 Task: Find connections with filter location Jaén with filter topic #leadershipwith filter profile language Potuguese with filter current company VMware with filter school Andhra Loyola Institute of Engineering & Technology, Polytechnic Post Office, Loyola Campus,Vijayawada, PIN-520008. (CC-HP) with filter industry Professional Organizations with filter service category Mortgage Lending with filter keywords title Geological Engineer
Action: Mouse moved to (496, 63)
Screenshot: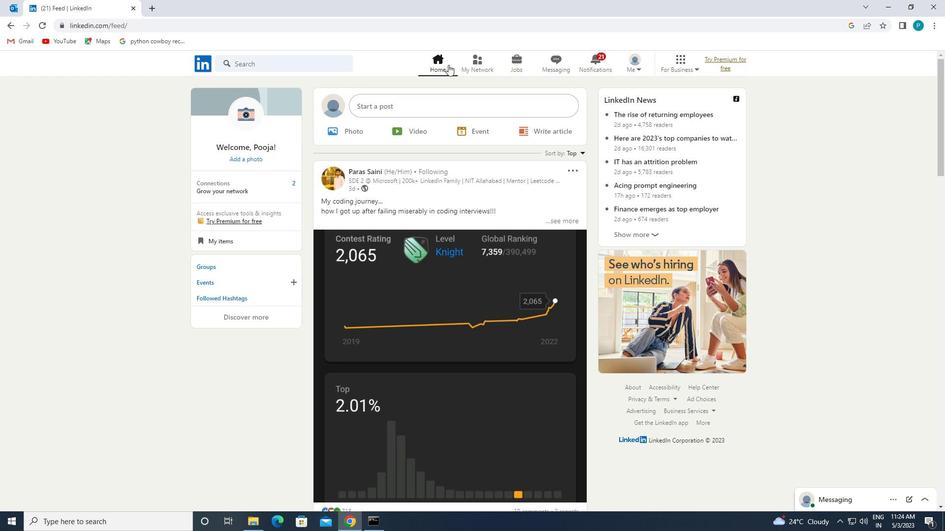 
Action: Mouse pressed left at (496, 63)
Screenshot: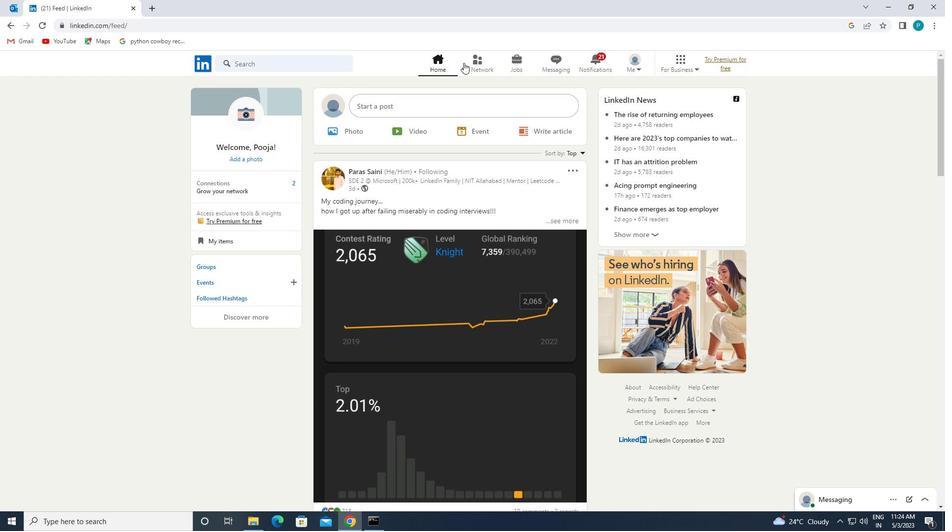 
Action: Mouse moved to (479, 58)
Screenshot: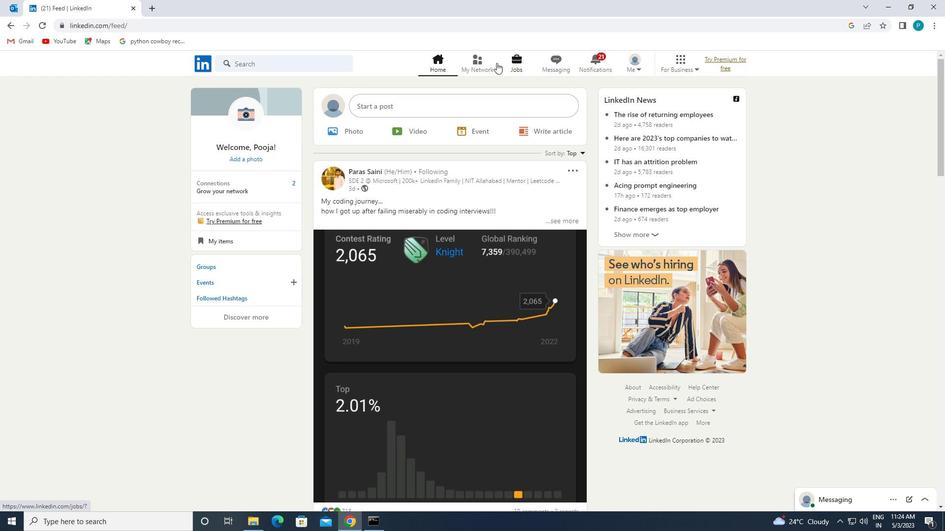 
Action: Mouse pressed left at (479, 58)
Screenshot: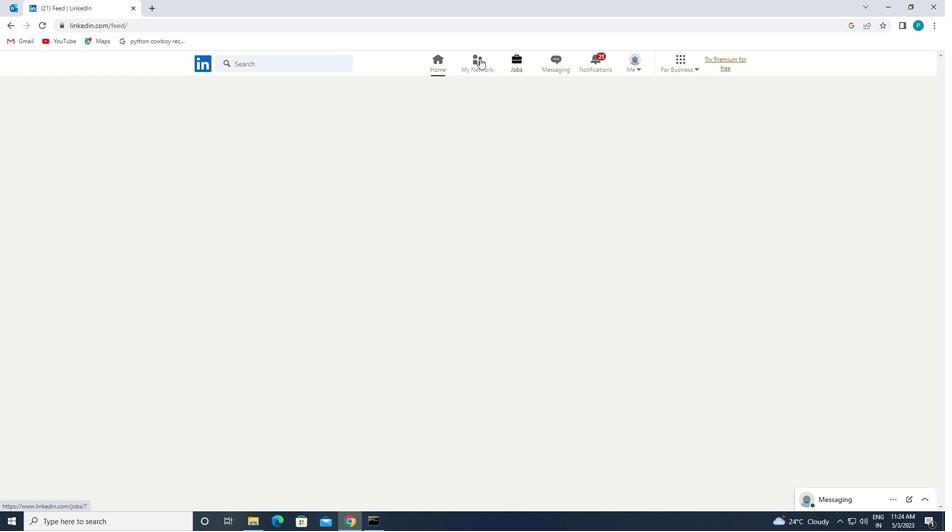 
Action: Mouse moved to (303, 124)
Screenshot: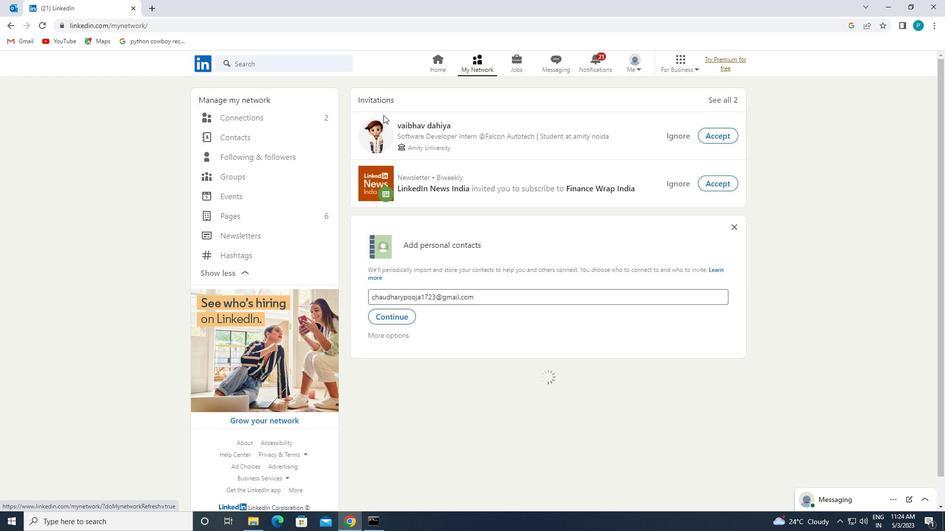 
Action: Mouse pressed left at (303, 124)
Screenshot: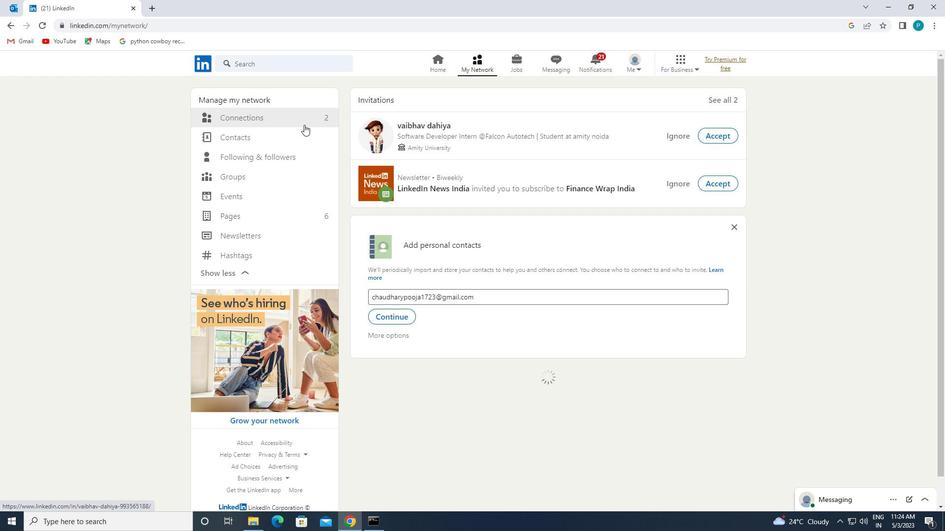 
Action: Mouse moved to (317, 119)
Screenshot: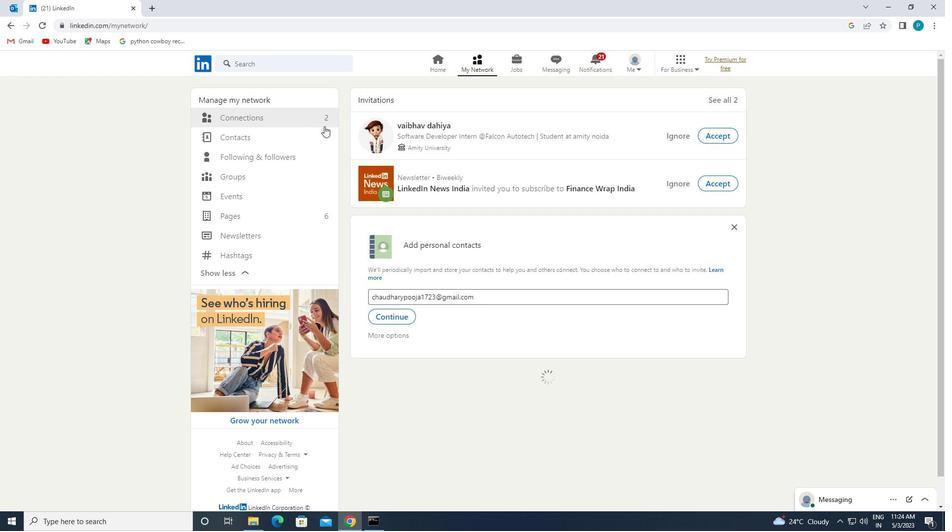 
Action: Mouse pressed left at (317, 119)
Screenshot: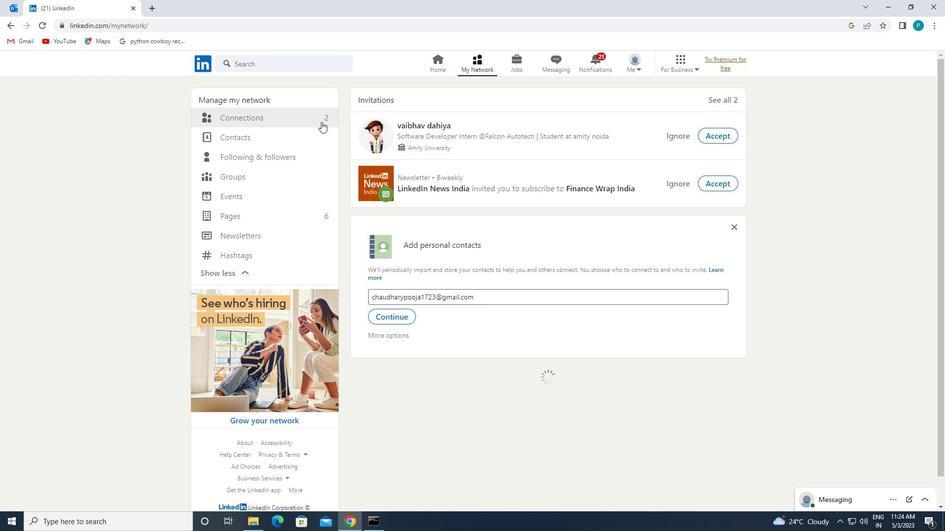 
Action: Mouse moved to (538, 121)
Screenshot: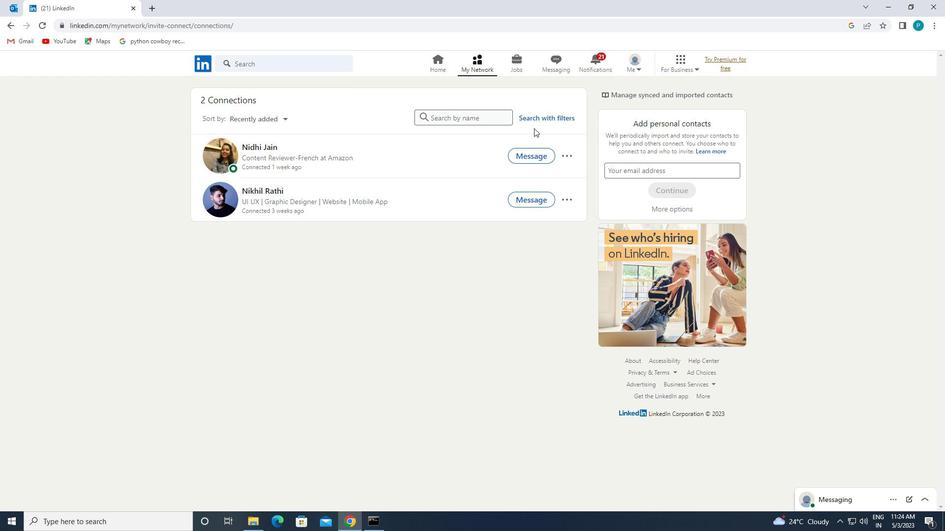 
Action: Mouse pressed left at (538, 121)
Screenshot: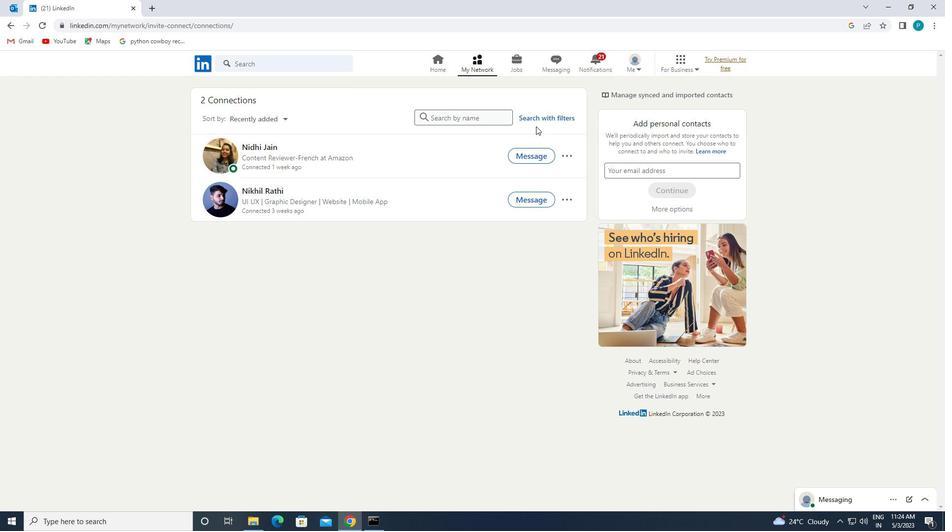 
Action: Mouse moved to (506, 89)
Screenshot: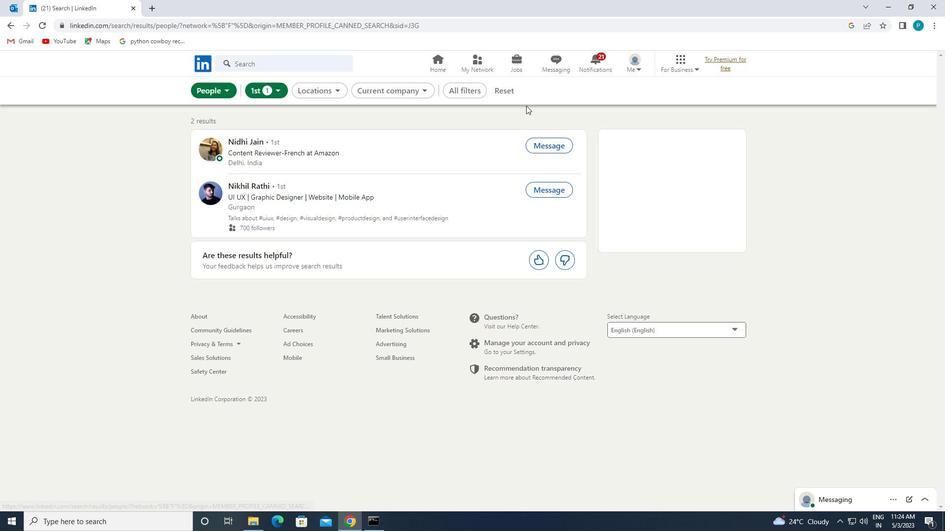 
Action: Mouse pressed left at (506, 89)
Screenshot: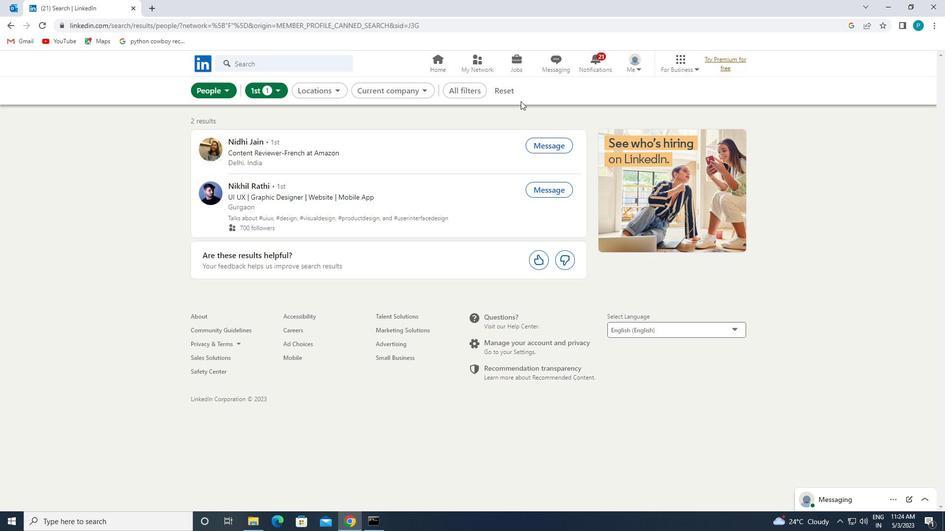 
Action: Mouse moved to (493, 87)
Screenshot: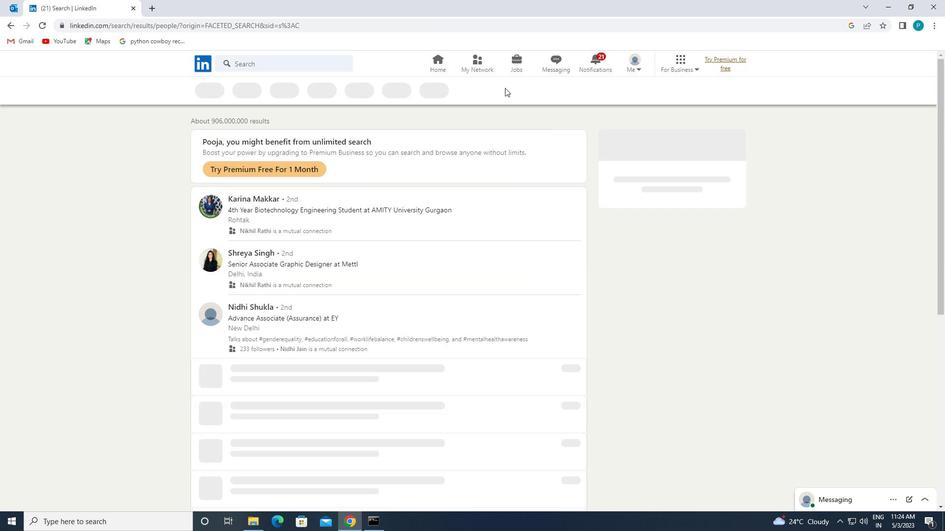 
Action: Mouse pressed left at (493, 87)
Screenshot: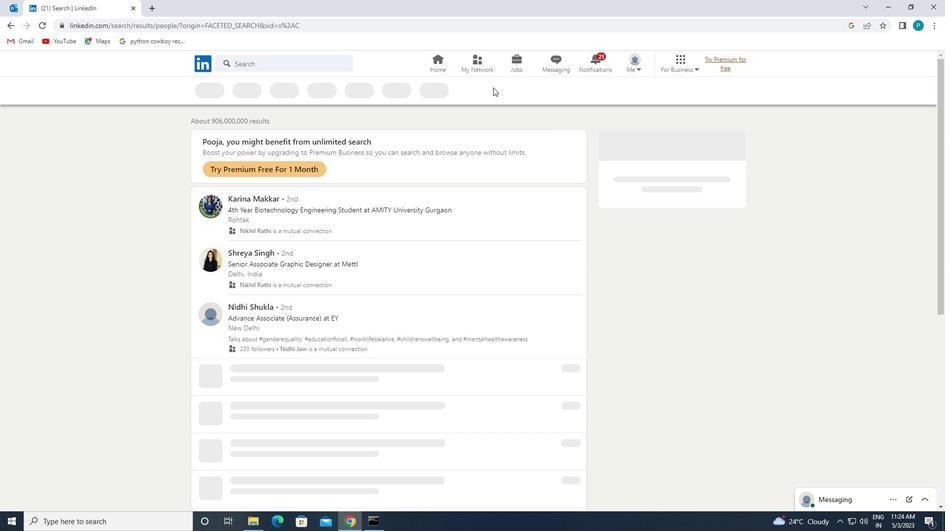 
Action: Mouse pressed left at (493, 87)
Screenshot: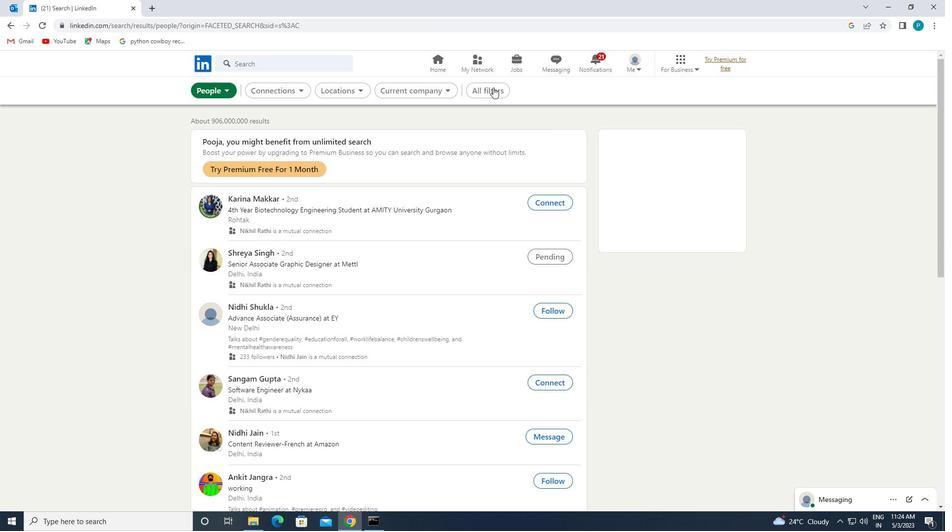 
Action: Mouse moved to (482, 86)
Screenshot: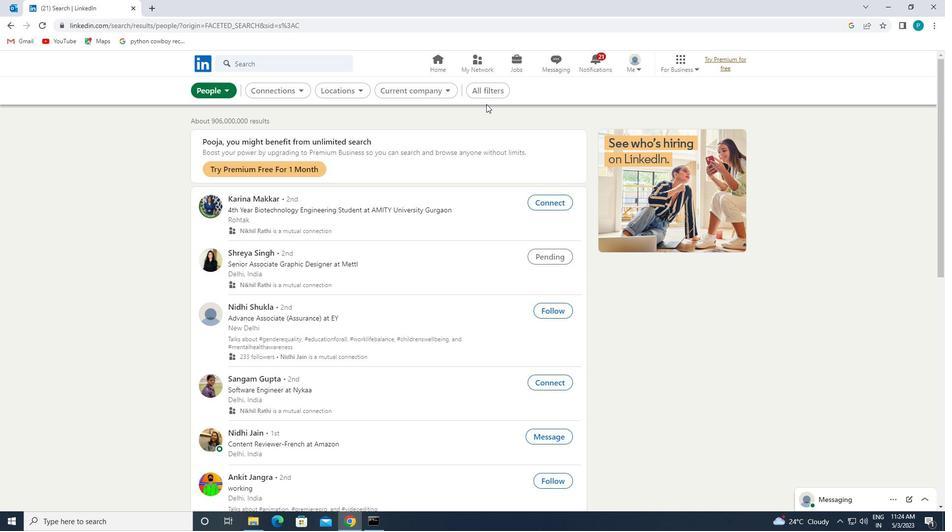 
Action: Mouse pressed left at (482, 86)
Screenshot: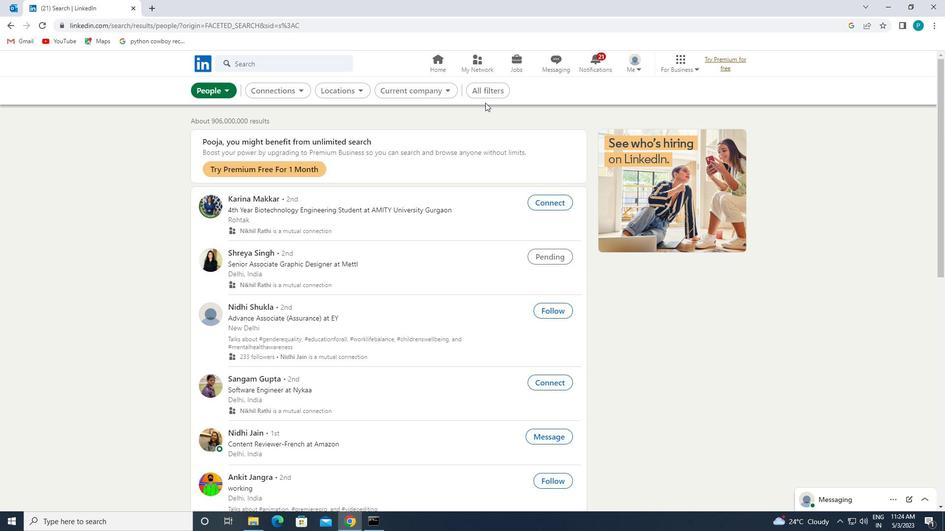 
Action: Mouse moved to (834, 293)
Screenshot: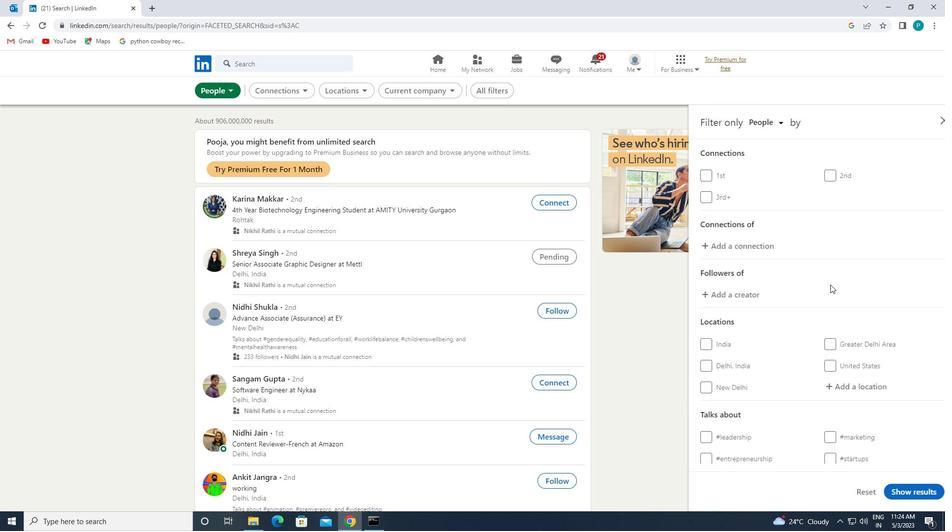 
Action: Mouse scrolled (834, 292) with delta (0, 0)
Screenshot: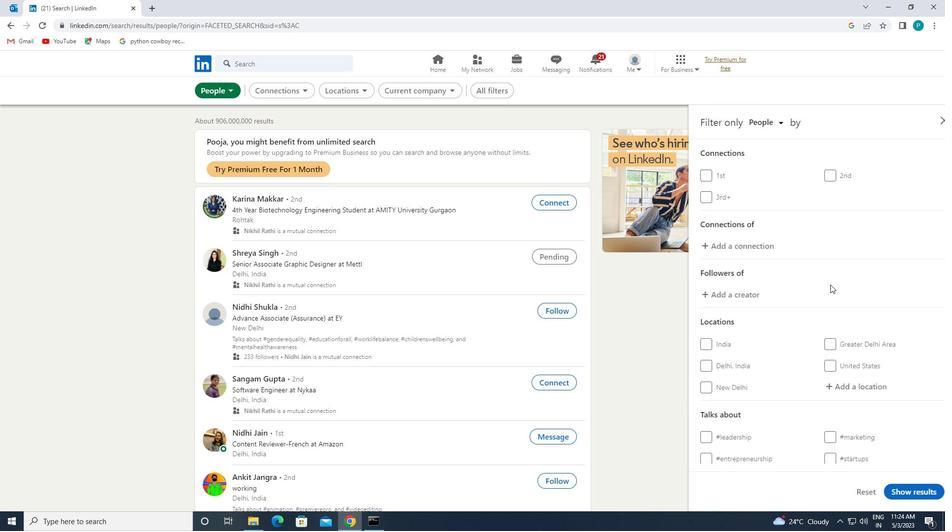 
Action: Mouse scrolled (834, 292) with delta (0, 0)
Screenshot: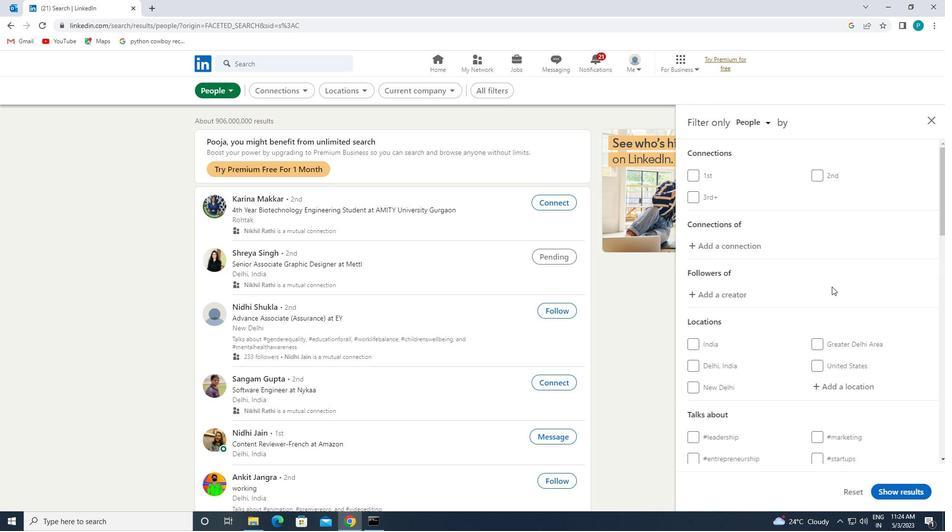 
Action: Mouse moved to (834, 293)
Screenshot: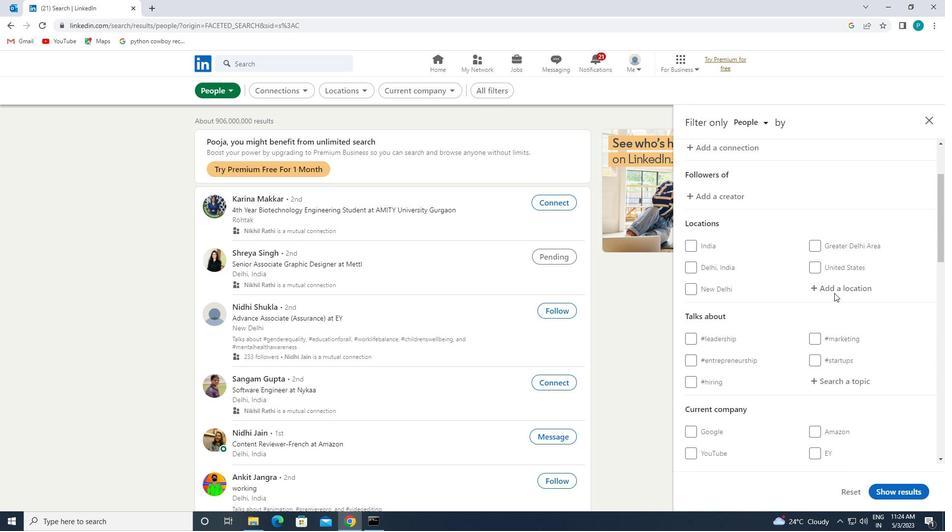 
Action: Mouse pressed left at (834, 293)
Screenshot: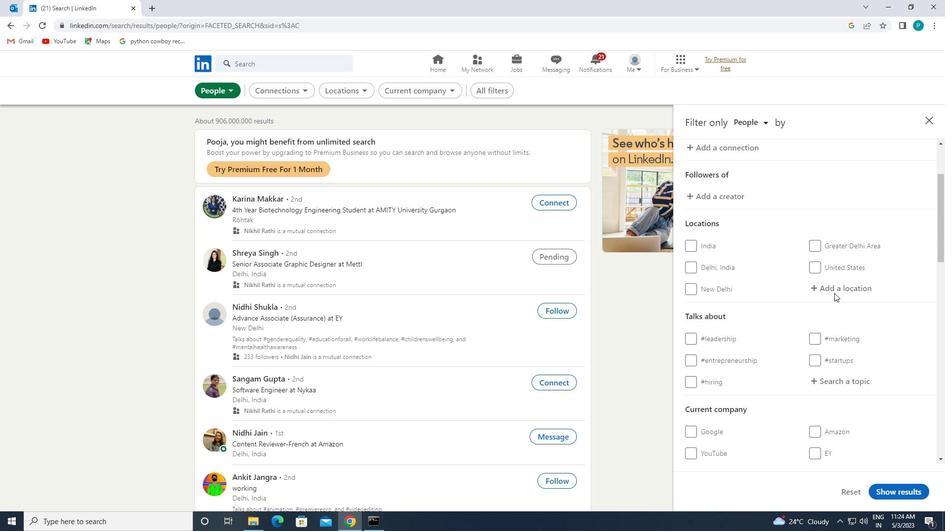 
Action: Key pressed <Key.caps_lock>j<Key.caps_lock>aen
Screenshot: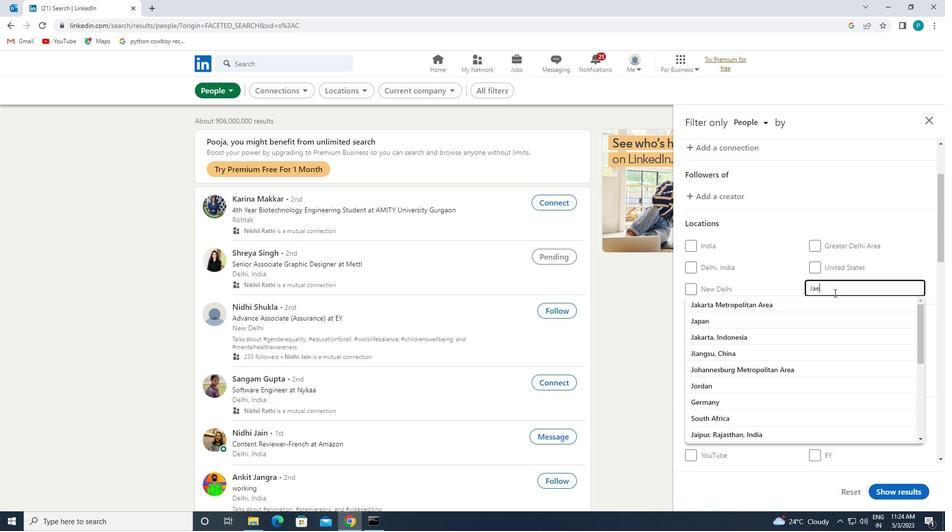 
Action: Mouse moved to (796, 318)
Screenshot: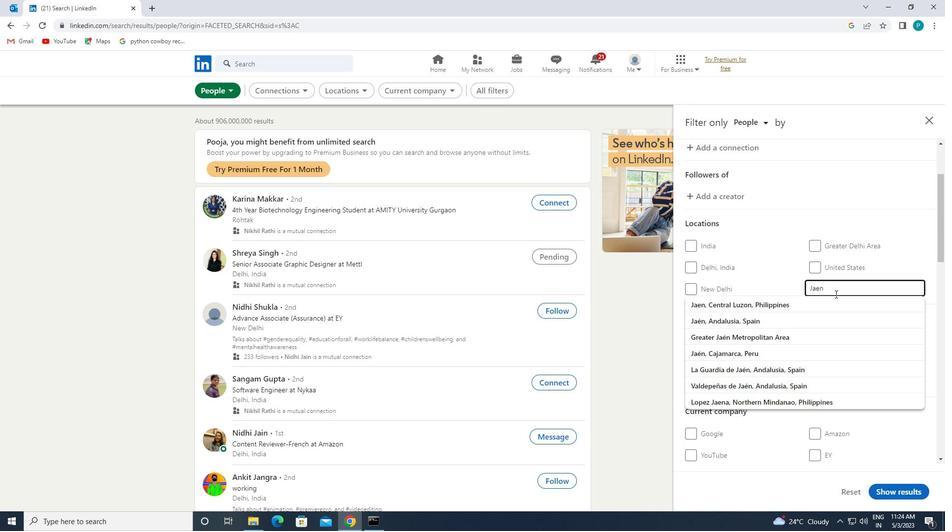
Action: Mouse pressed left at (796, 318)
Screenshot: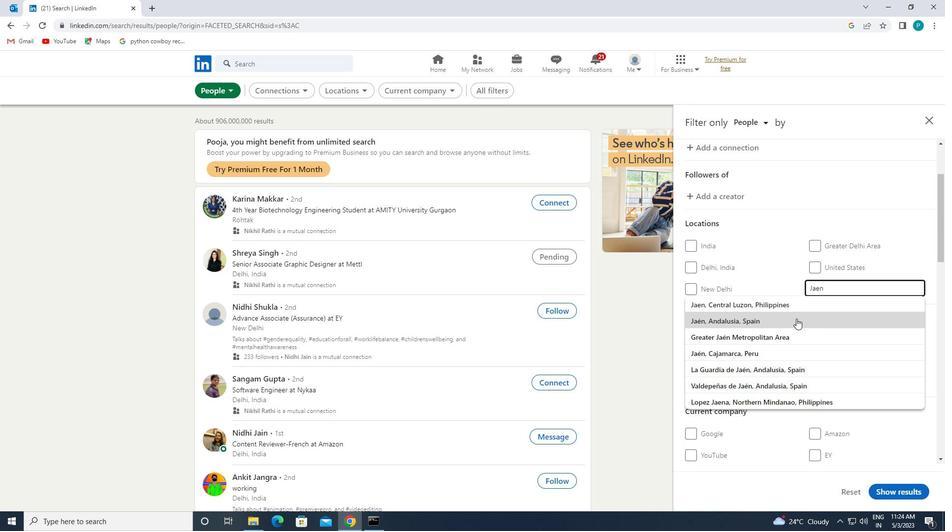 
Action: Mouse scrolled (796, 318) with delta (0, 0)
Screenshot: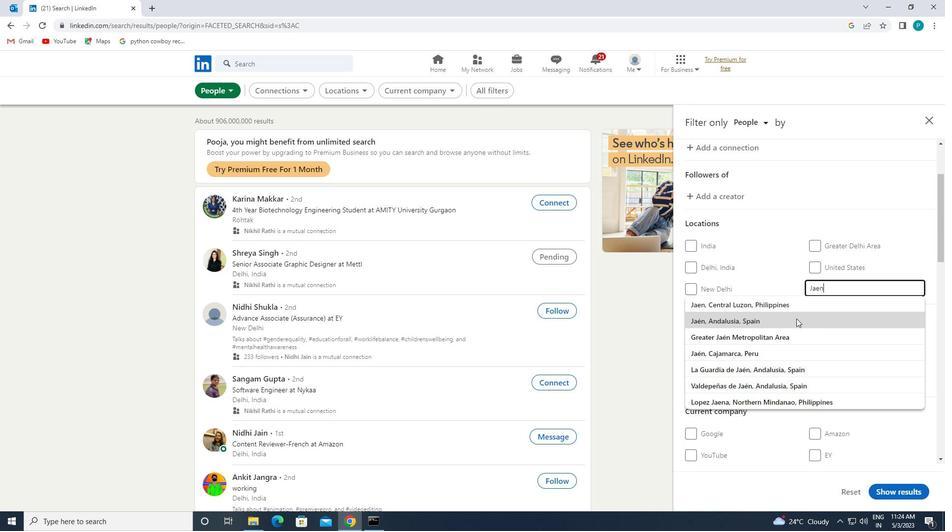 
Action: Mouse scrolled (796, 318) with delta (0, 0)
Screenshot: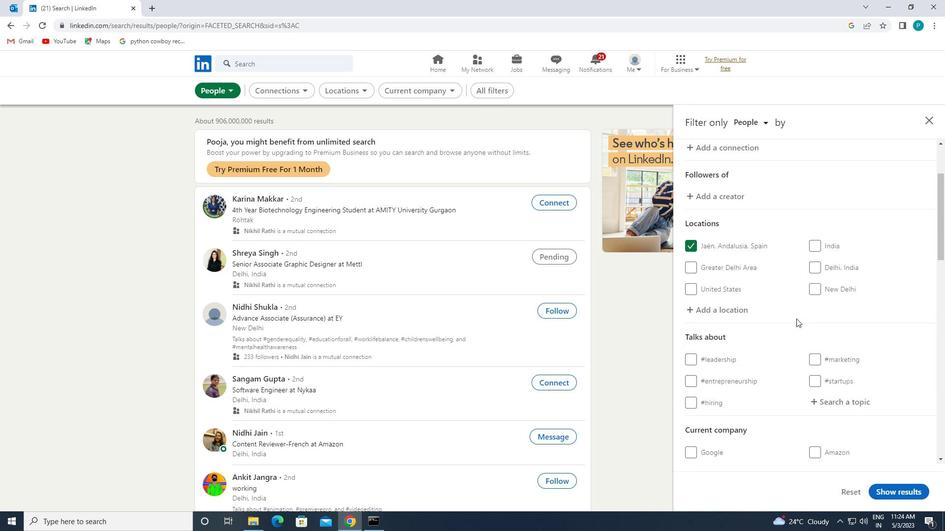 
Action: Mouse scrolled (796, 318) with delta (0, 0)
Screenshot: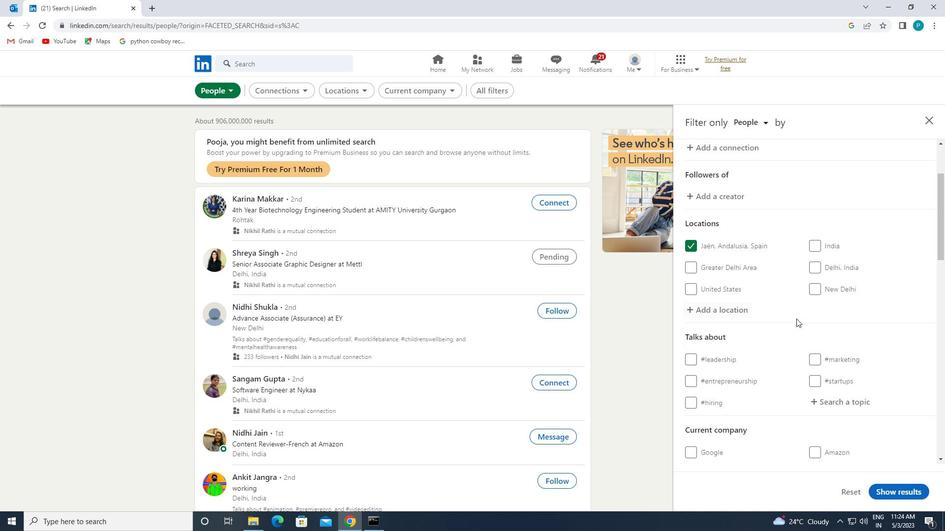 
Action: Mouse moved to (823, 257)
Screenshot: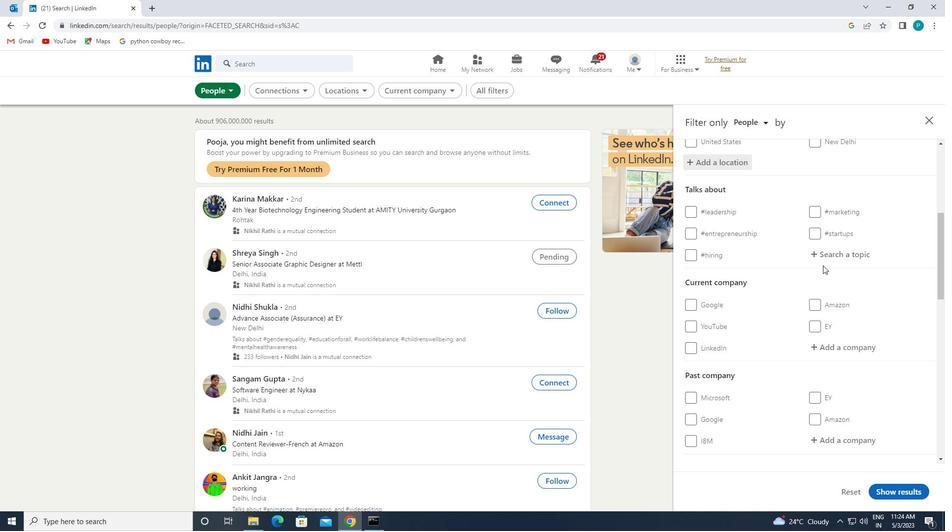 
Action: Mouse pressed left at (823, 257)
Screenshot: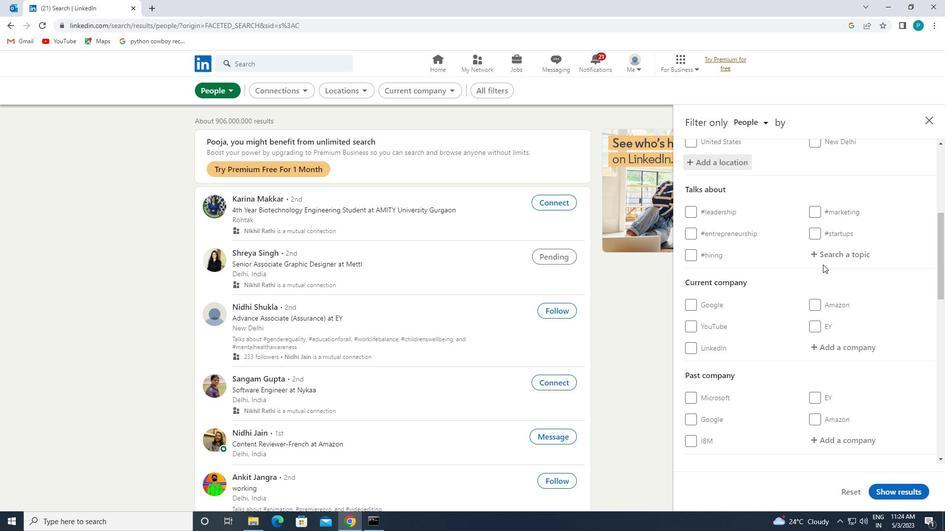 
Action: Mouse moved to (851, 274)
Screenshot: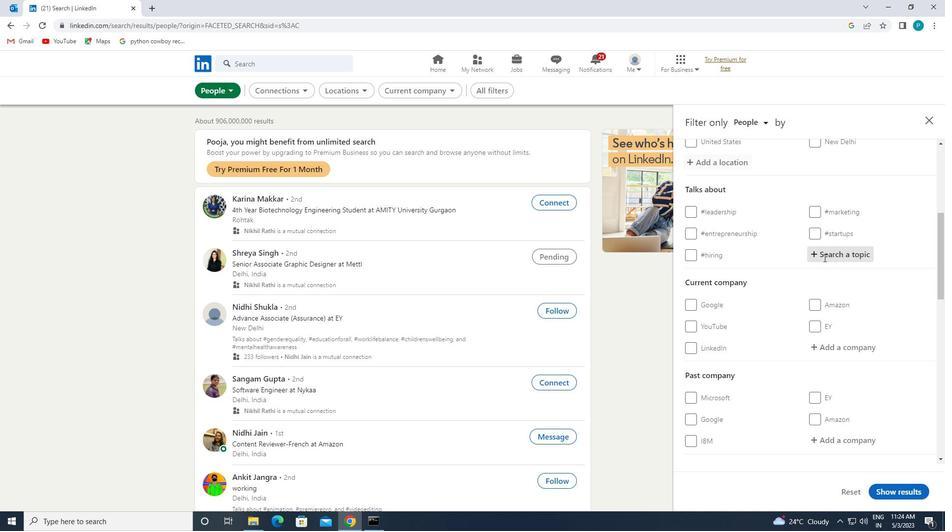 
Action: Key pressed <Key.shift>#LEADERSHIP
Screenshot: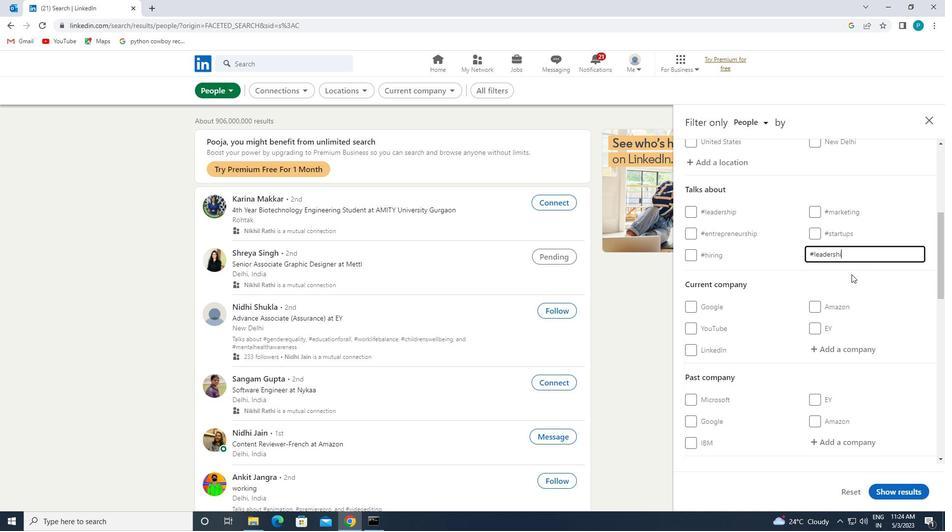 
Action: Mouse moved to (830, 273)
Screenshot: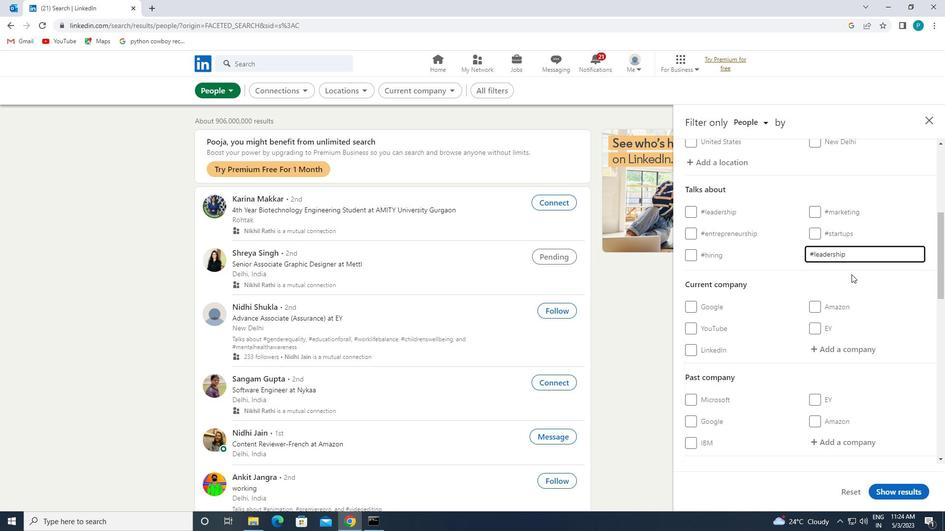 
Action: Mouse scrolled (830, 273) with delta (0, 0)
Screenshot: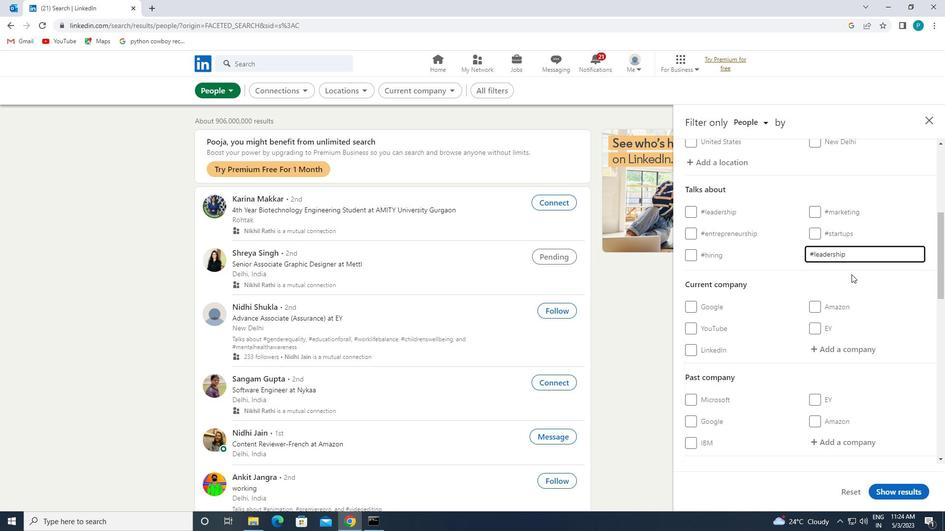 
Action: Mouse moved to (828, 279)
Screenshot: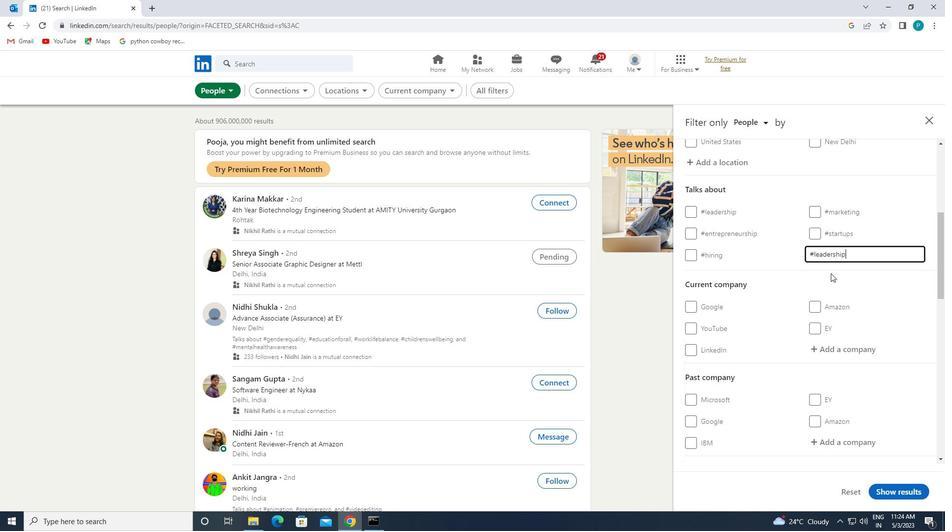 
Action: Mouse scrolled (828, 279) with delta (0, 0)
Screenshot: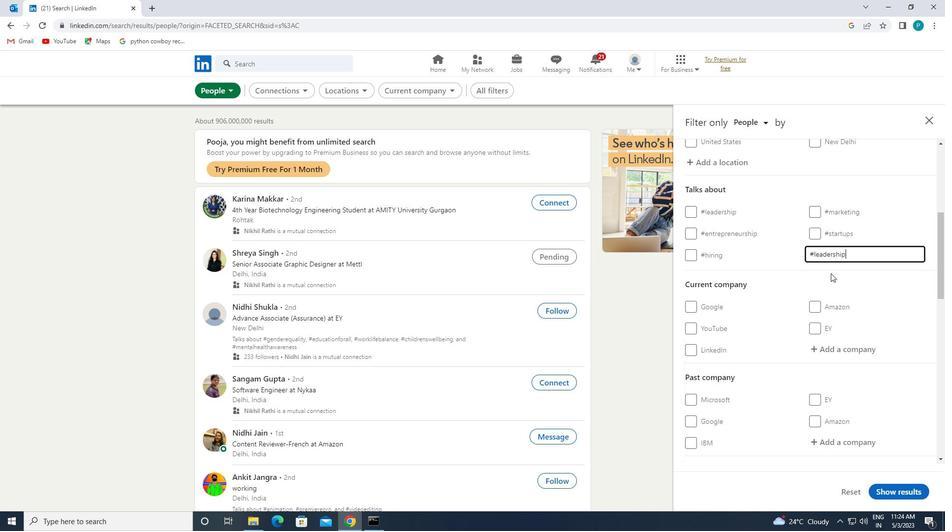 
Action: Mouse moved to (828, 283)
Screenshot: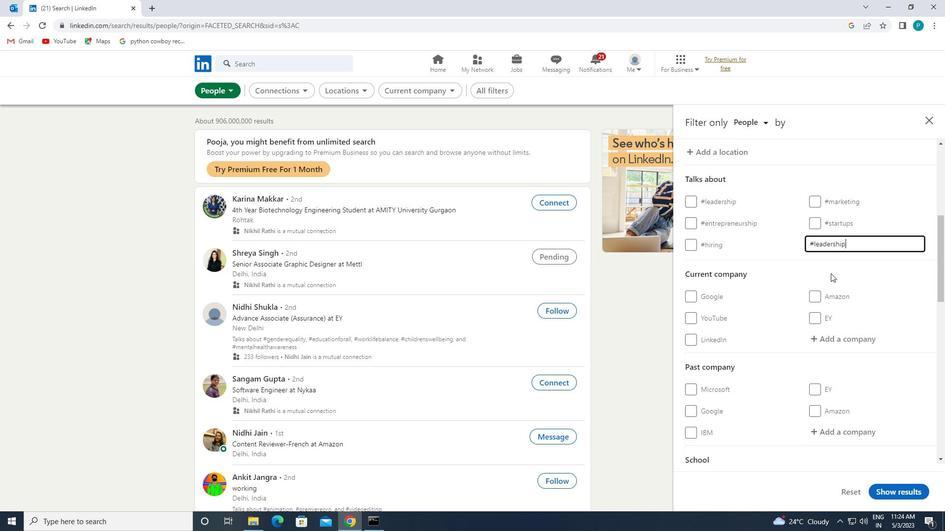 
Action: Mouse scrolled (828, 283) with delta (0, 0)
Screenshot: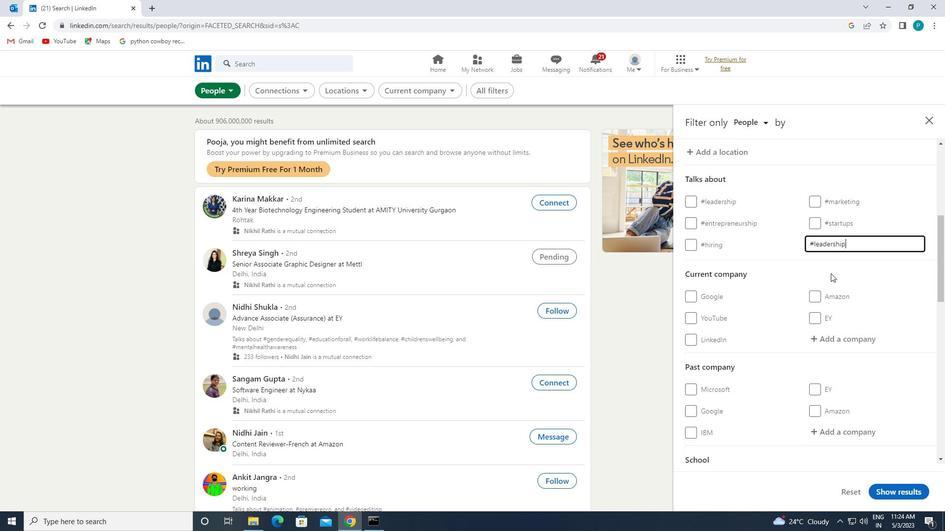 
Action: Mouse moved to (826, 297)
Screenshot: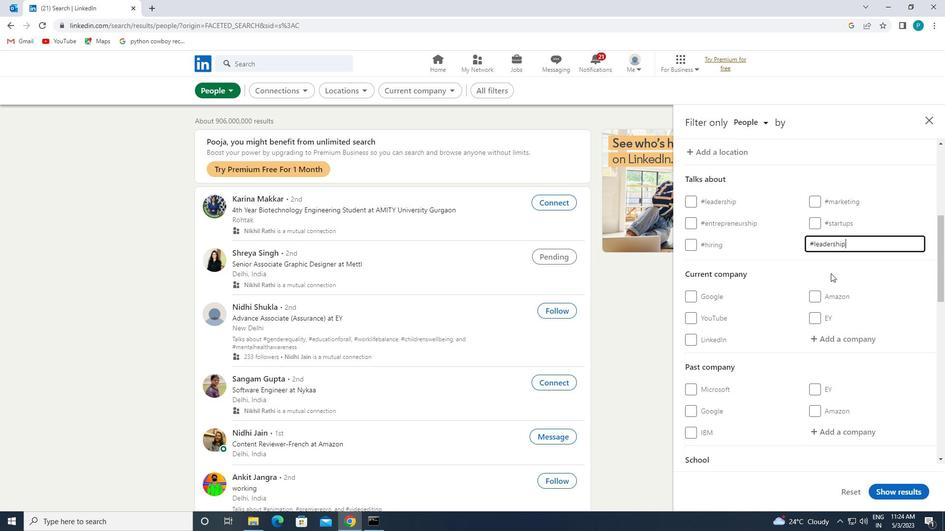 
Action: Mouse scrolled (826, 296) with delta (0, 0)
Screenshot: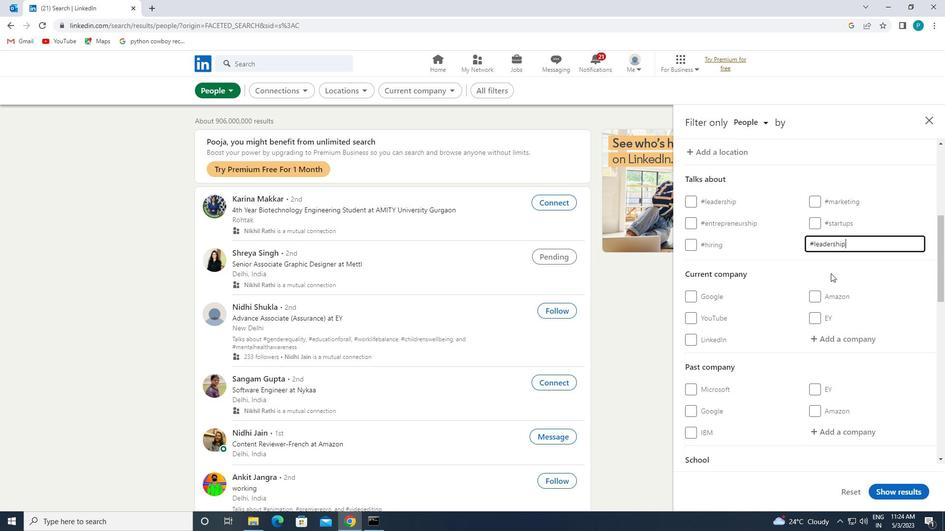 
Action: Mouse moved to (823, 308)
Screenshot: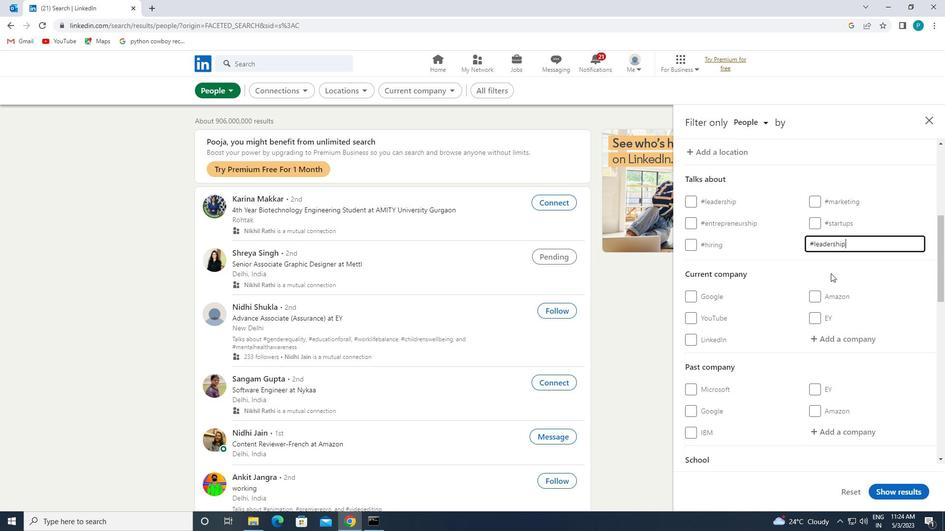 
Action: Mouse scrolled (823, 307) with delta (0, 0)
Screenshot: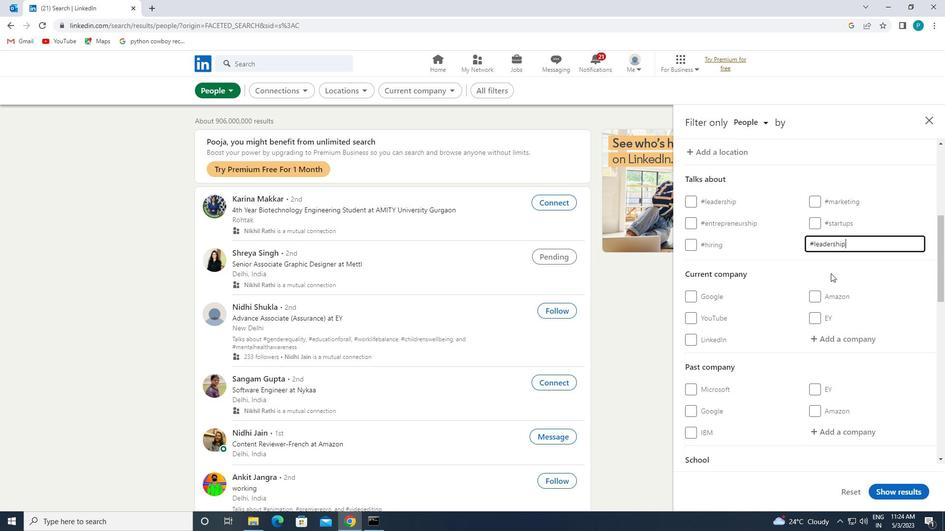 
Action: Mouse moved to (814, 344)
Screenshot: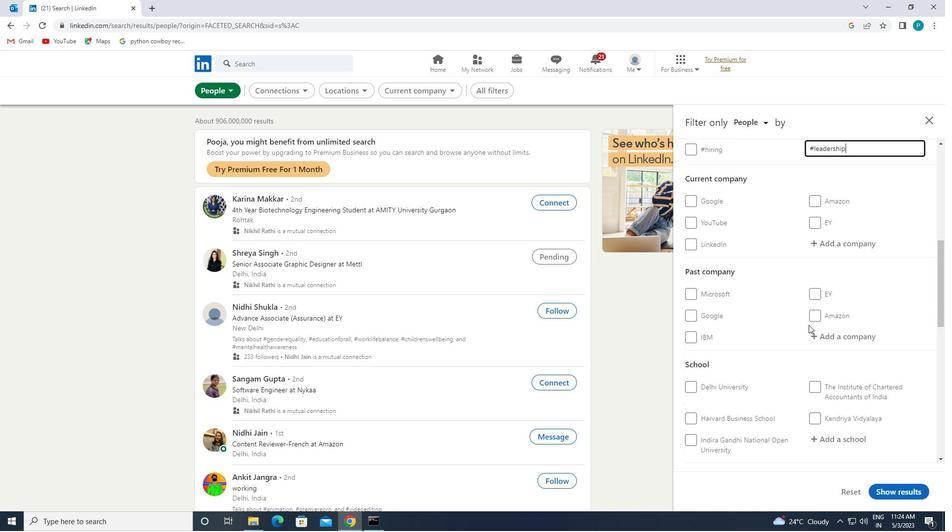 
Action: Mouse scrolled (814, 344) with delta (0, 0)
Screenshot: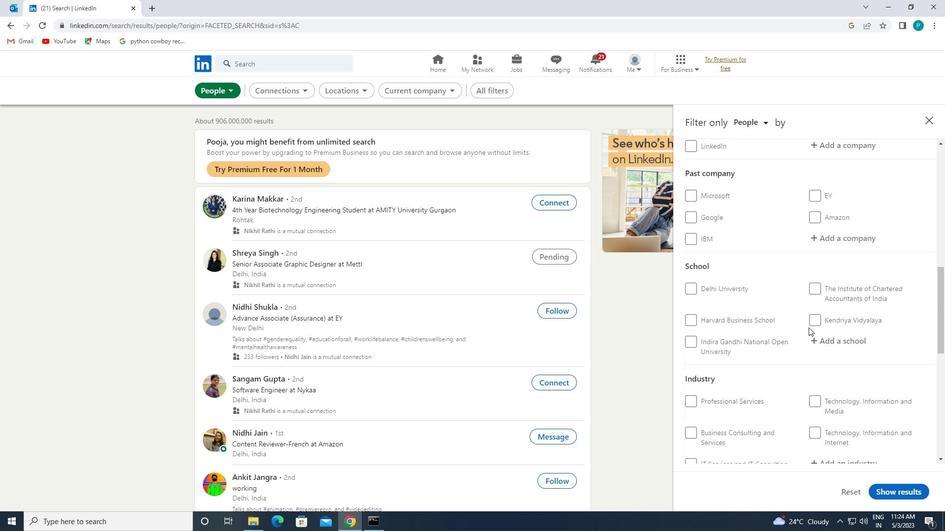
Action: Mouse scrolled (814, 344) with delta (0, 0)
Screenshot: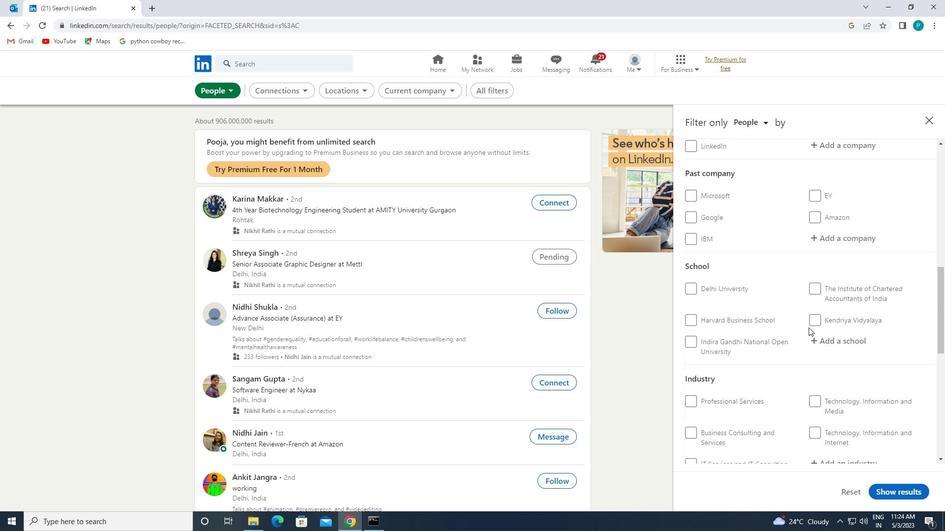 
Action: Mouse scrolled (814, 344) with delta (0, 0)
Screenshot: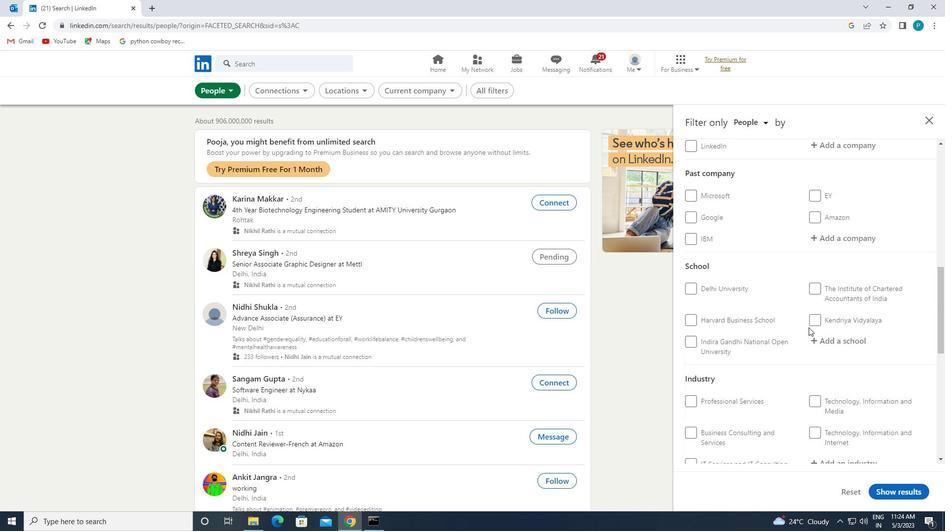 
Action: Mouse moved to (816, 347)
Screenshot: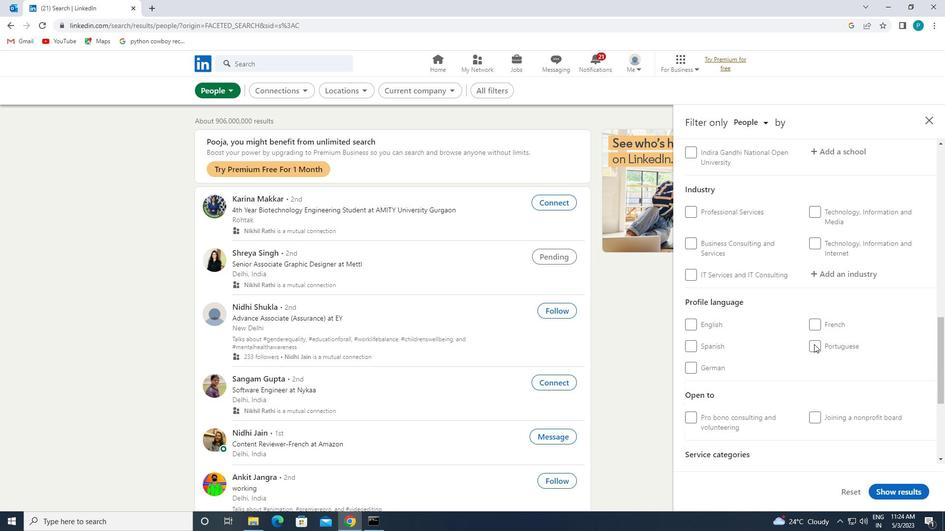 
Action: Mouse pressed left at (816, 347)
Screenshot: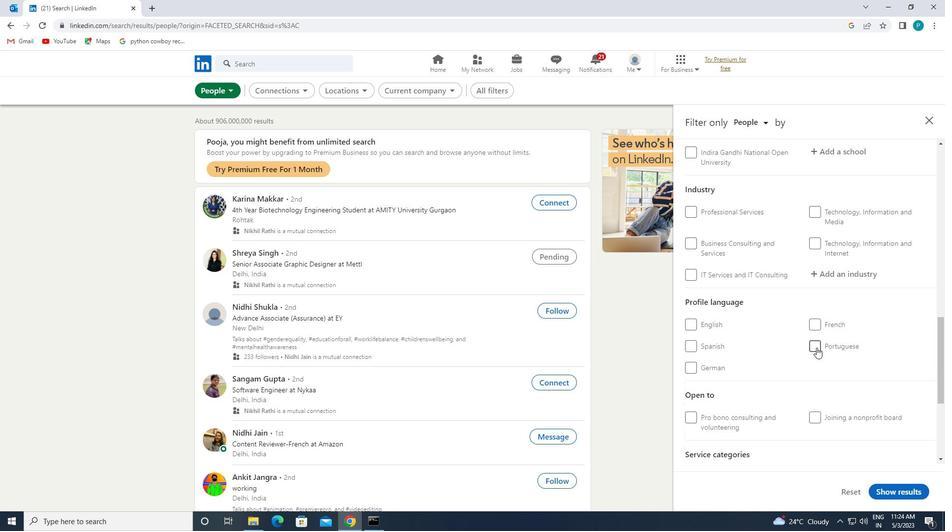 
Action: Mouse moved to (857, 331)
Screenshot: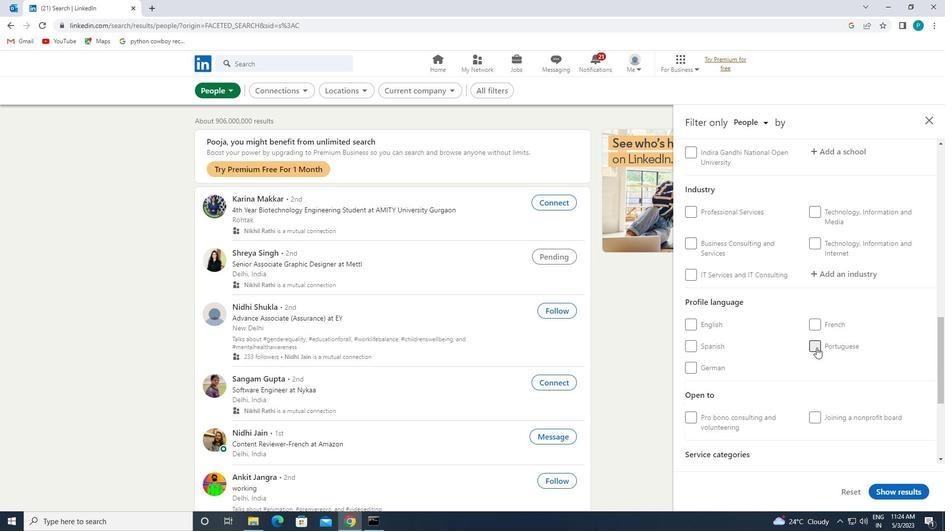 
Action: Mouse scrolled (857, 332) with delta (0, 0)
Screenshot: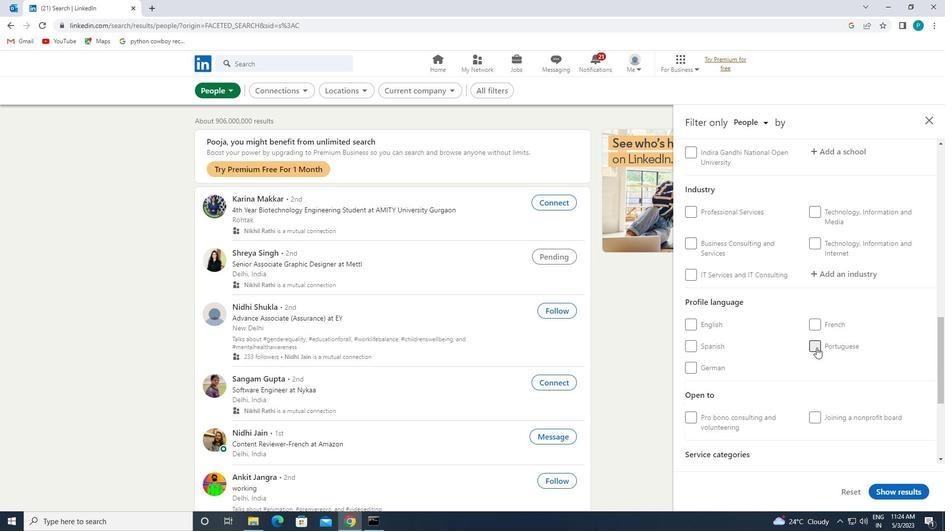 
Action: Mouse scrolled (857, 332) with delta (0, 0)
Screenshot: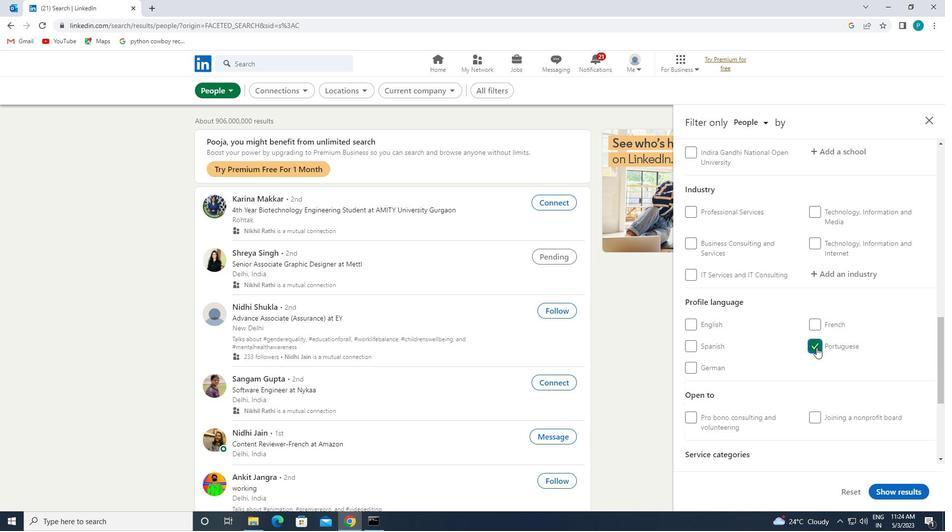
Action: Mouse scrolled (857, 332) with delta (0, 0)
Screenshot: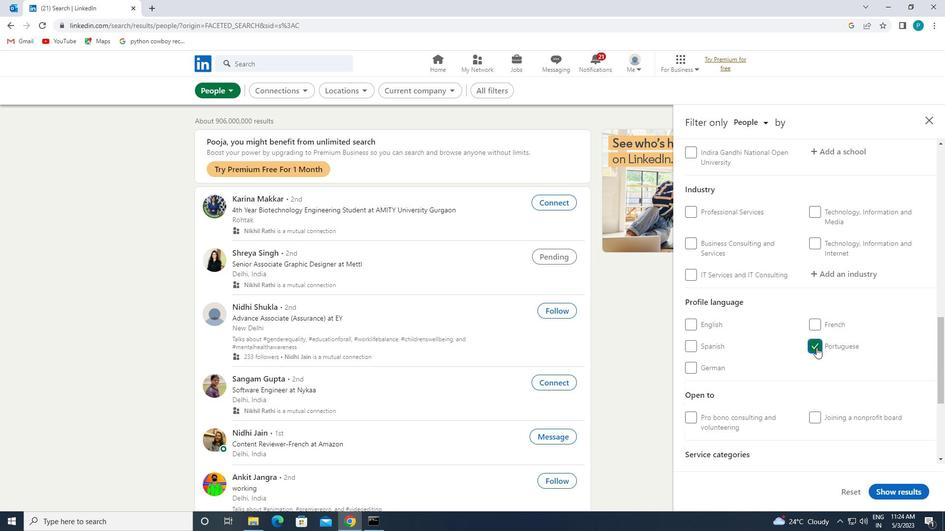 
Action: Mouse moved to (856, 327)
Screenshot: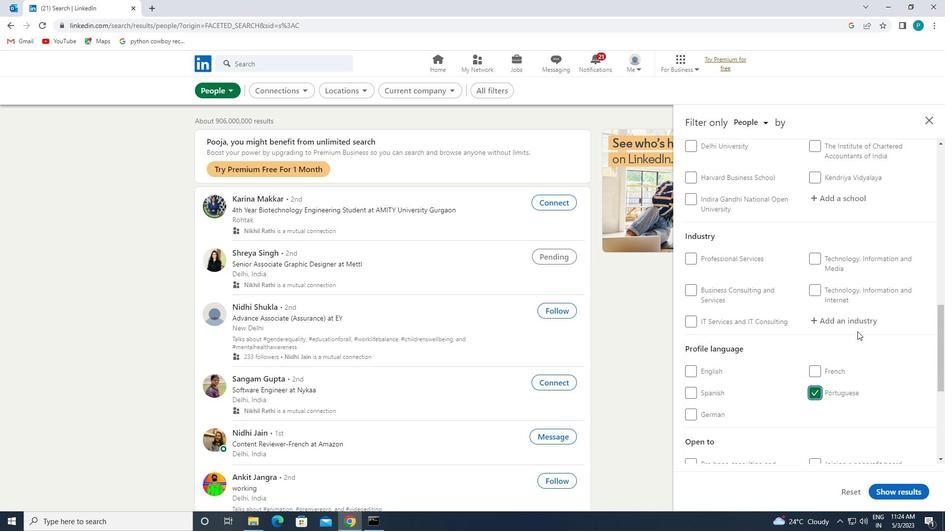 
Action: Mouse scrolled (856, 327) with delta (0, 0)
Screenshot: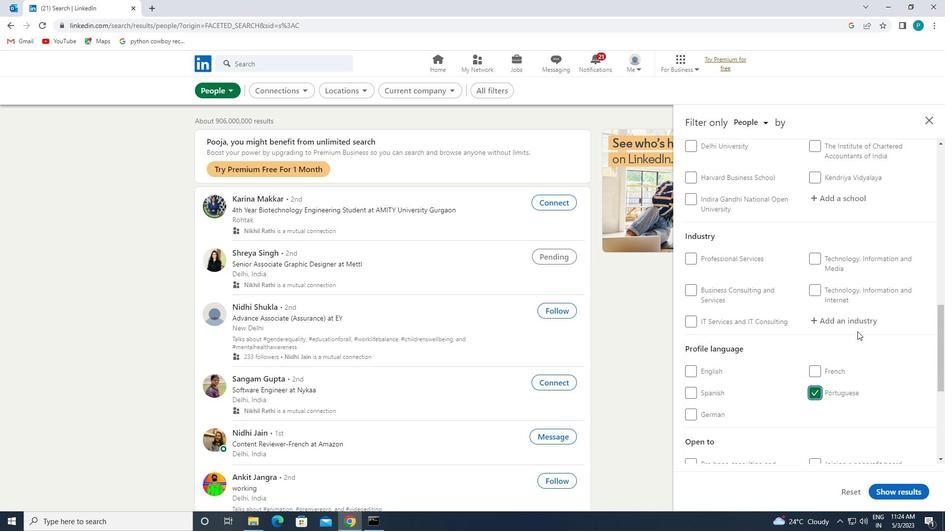 
Action: Mouse moved to (855, 325)
Screenshot: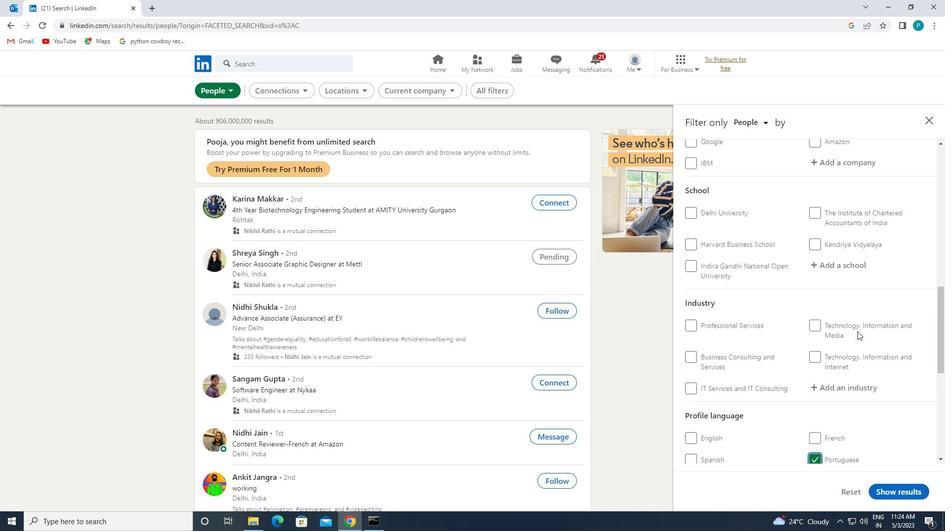 
Action: Mouse scrolled (855, 325) with delta (0, 0)
Screenshot: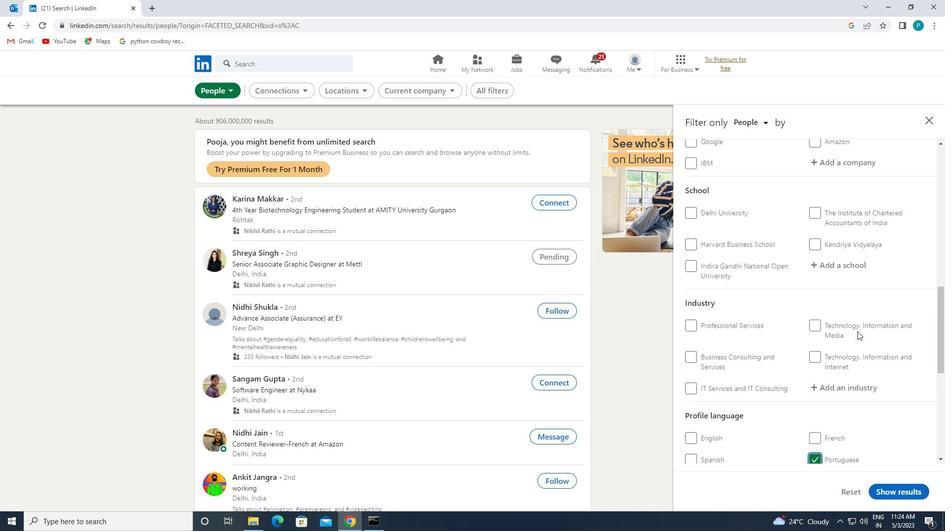 
Action: Mouse scrolled (855, 325) with delta (0, 0)
Screenshot: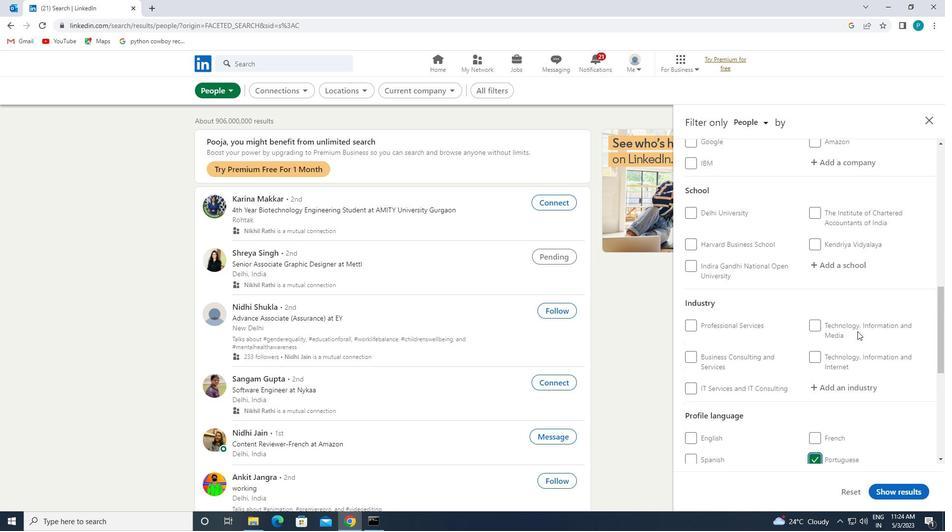 
Action: Mouse scrolled (855, 325) with delta (0, 0)
Screenshot: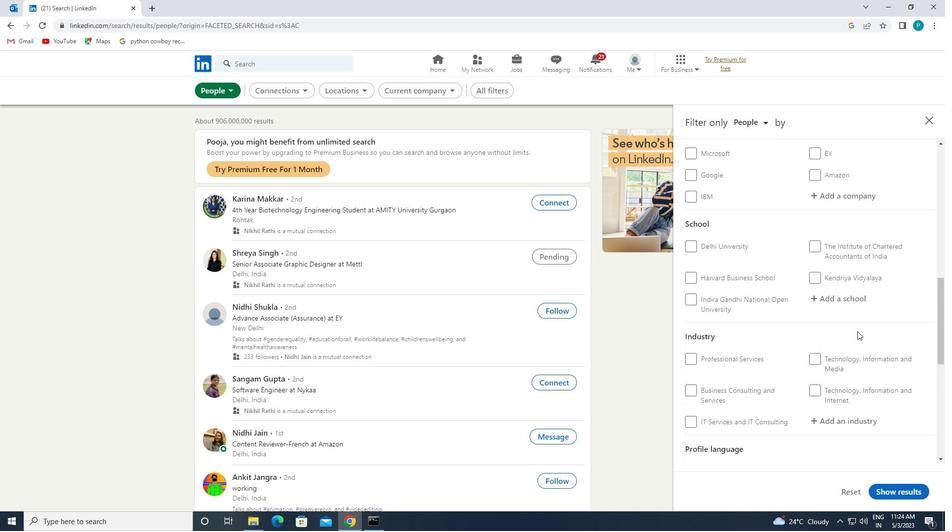 
Action: Mouse moved to (847, 304)
Screenshot: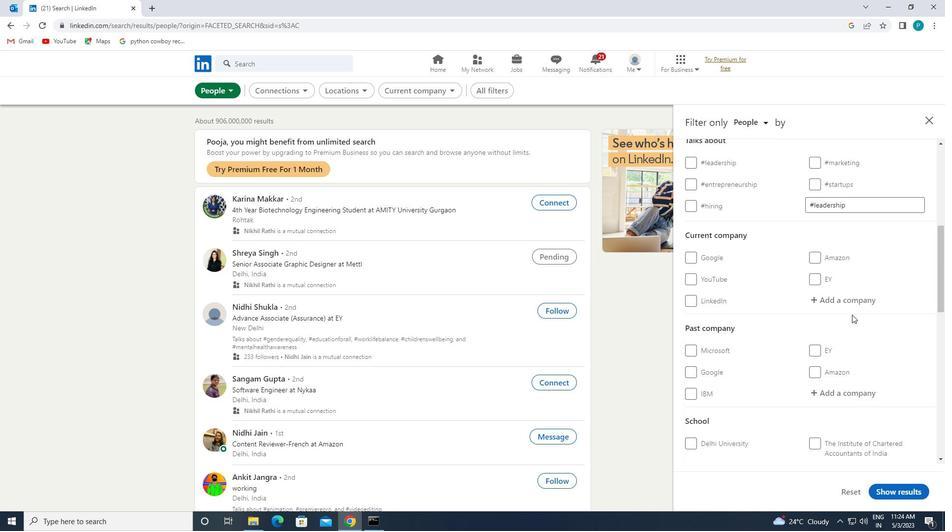 
Action: Mouse pressed left at (847, 304)
Screenshot: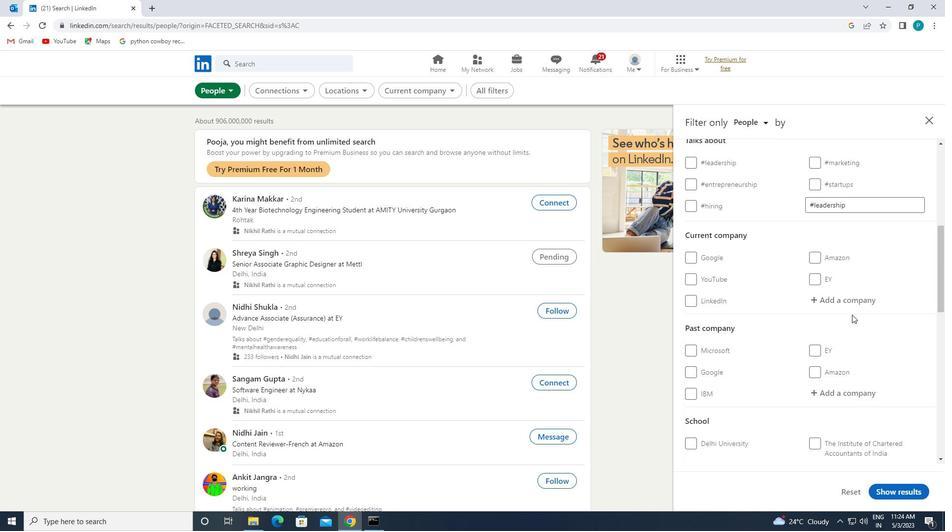 
Action: Key pressed <Key.caps_lock>VM
Screenshot: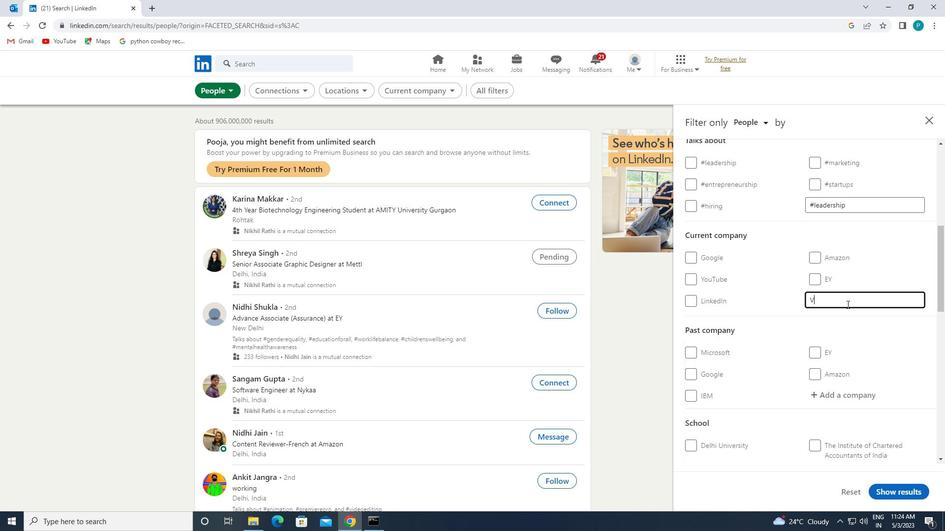 
Action: Mouse moved to (840, 320)
Screenshot: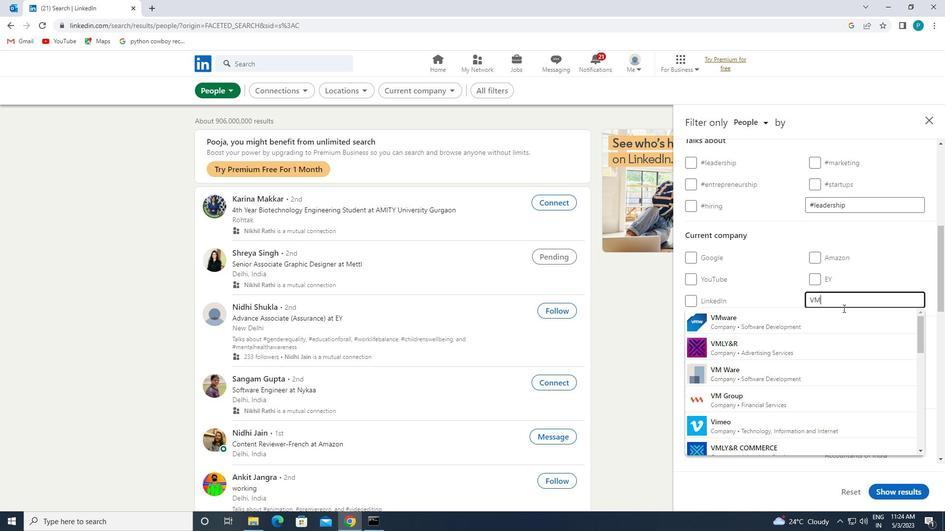 
Action: Mouse pressed left at (840, 320)
Screenshot: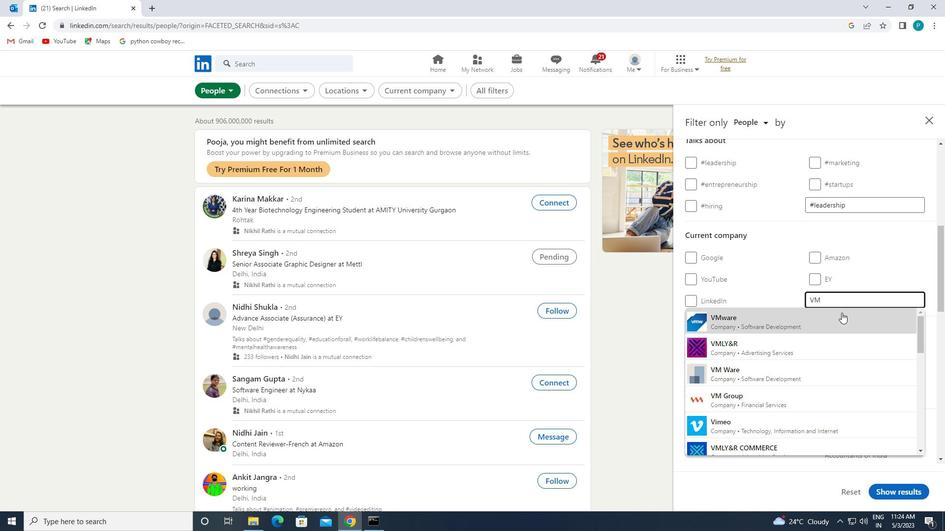 
Action: Mouse scrolled (840, 319) with delta (0, 0)
Screenshot: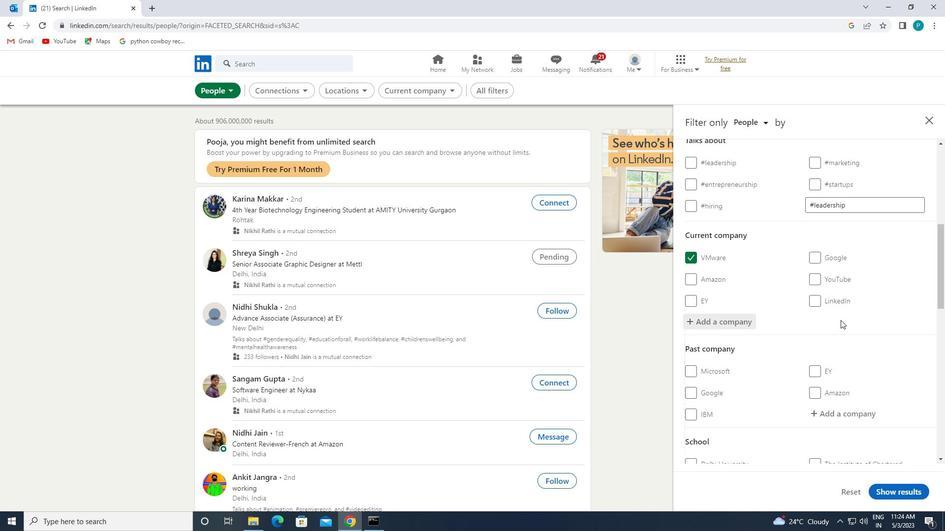 
Action: Mouse scrolled (840, 319) with delta (0, 0)
Screenshot: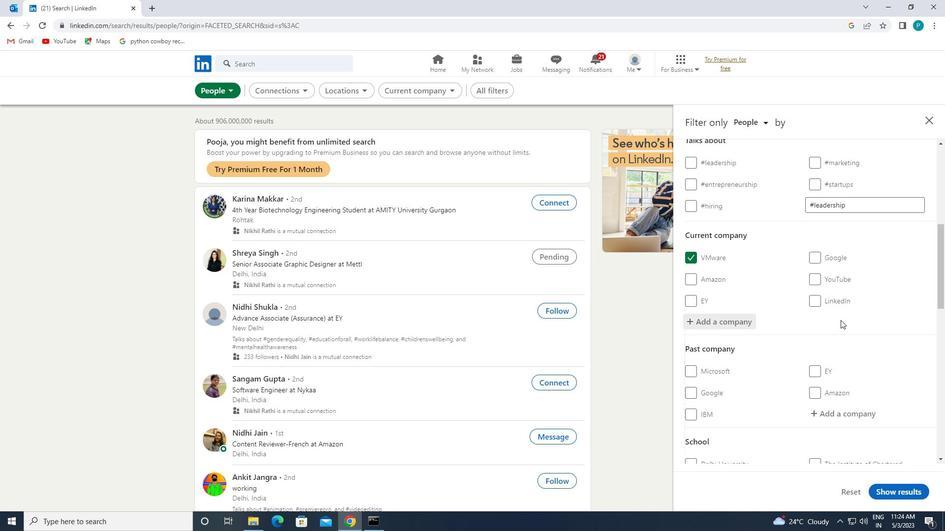 
Action: Mouse scrolled (840, 319) with delta (0, 0)
Screenshot: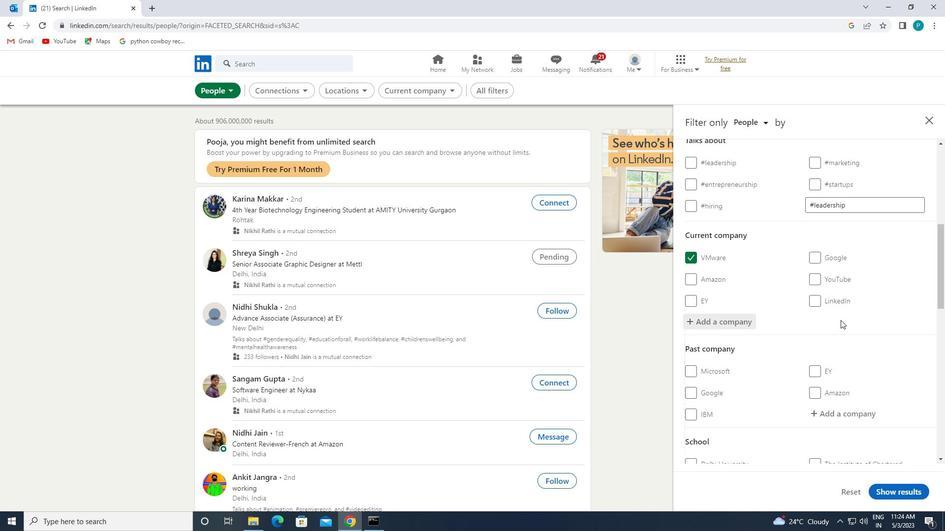 
Action: Mouse scrolled (840, 319) with delta (0, 0)
Screenshot: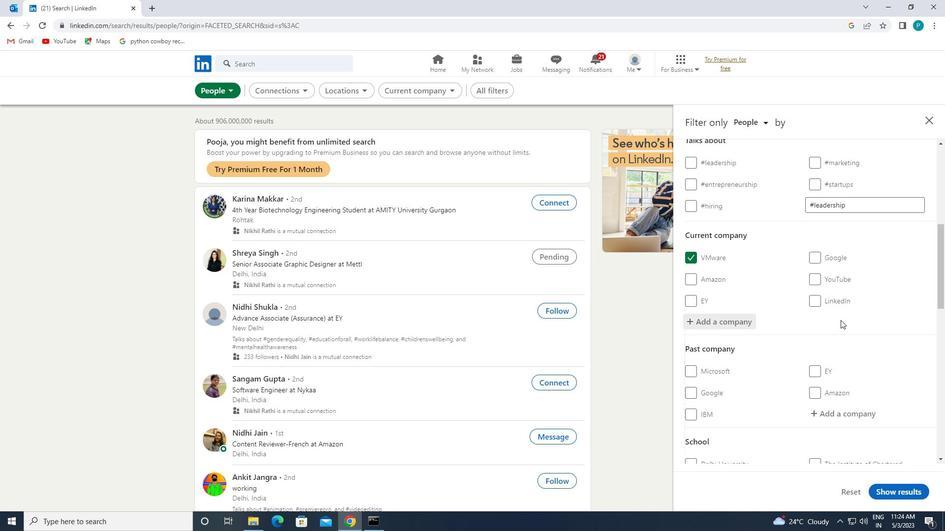 
Action: Mouse moved to (839, 325)
Screenshot: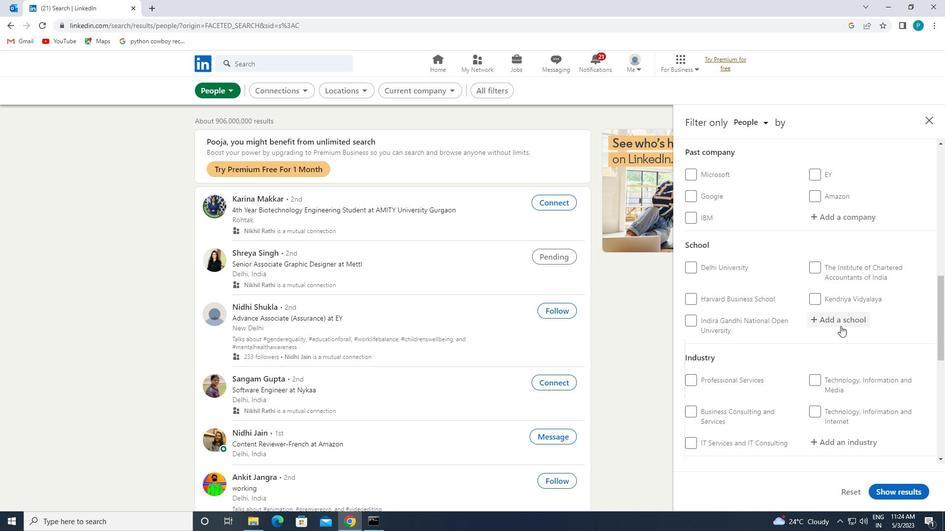 
Action: Mouse pressed left at (839, 325)
Screenshot: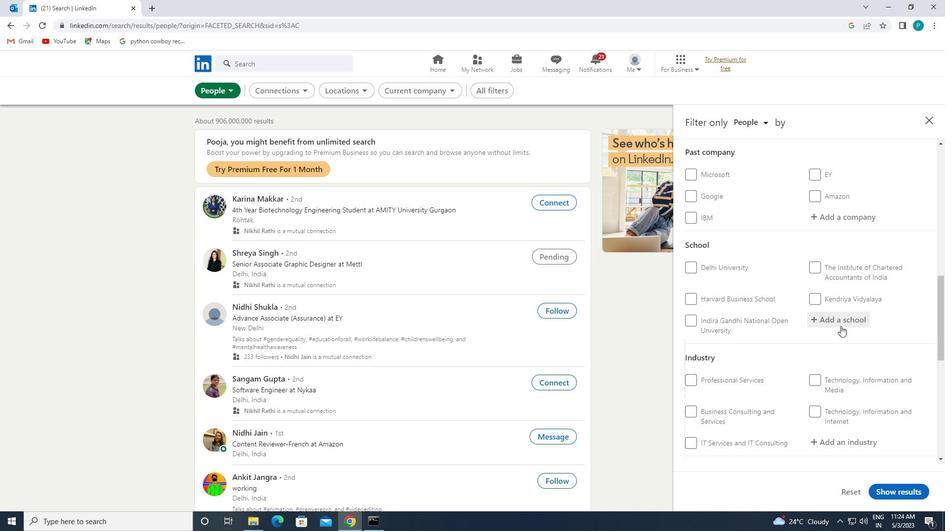 
Action: Mouse moved to (883, 354)
Screenshot: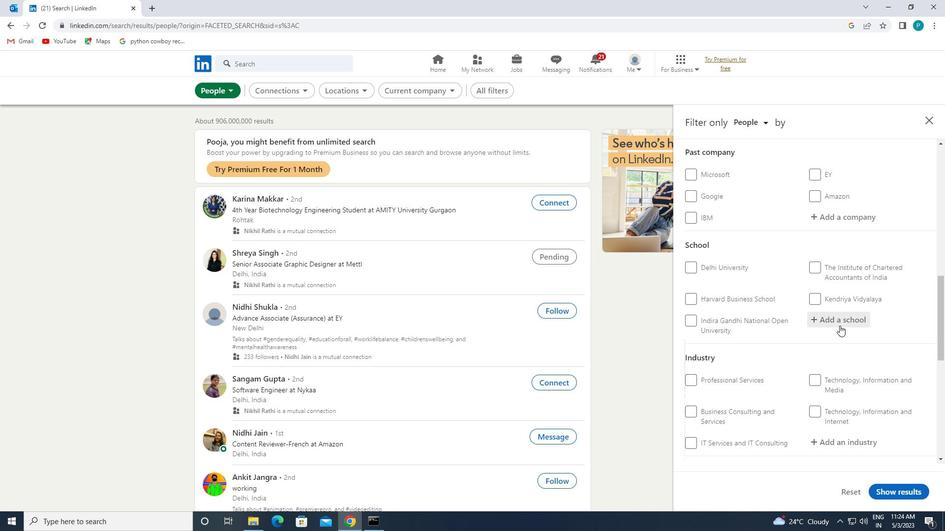 
Action: Key pressed A<Key.caps_lock>NDHRA
Screenshot: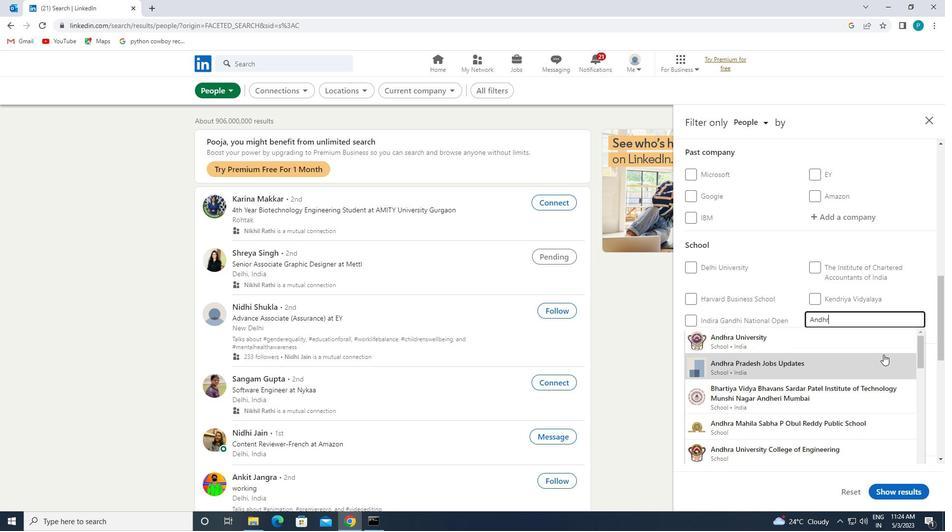 
Action: Mouse moved to (865, 354)
Screenshot: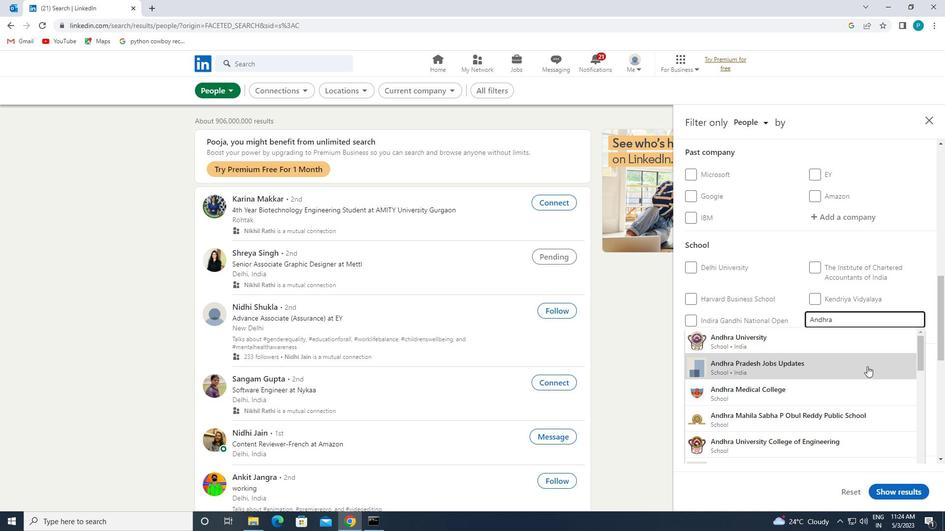 
Action: Mouse scrolled (865, 354) with delta (0, 0)
Screenshot: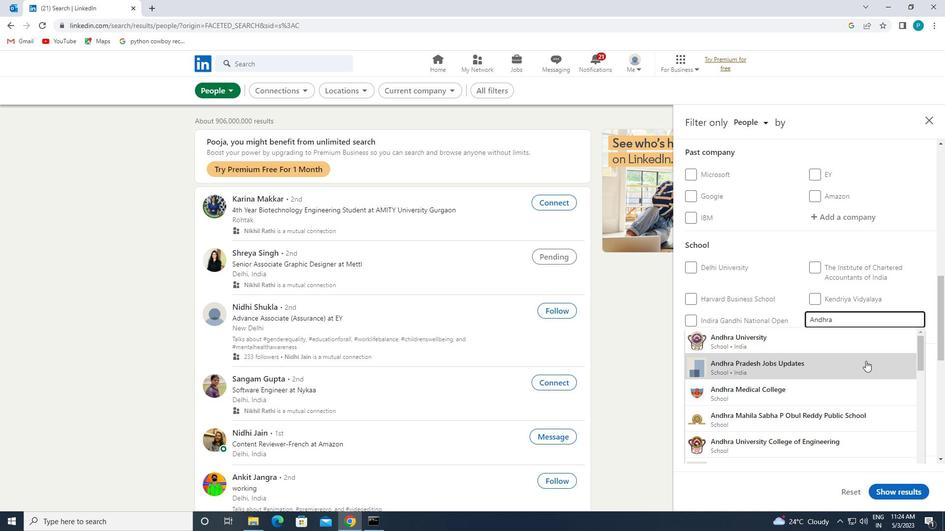 
Action: Mouse scrolled (865, 355) with delta (0, 0)
Screenshot: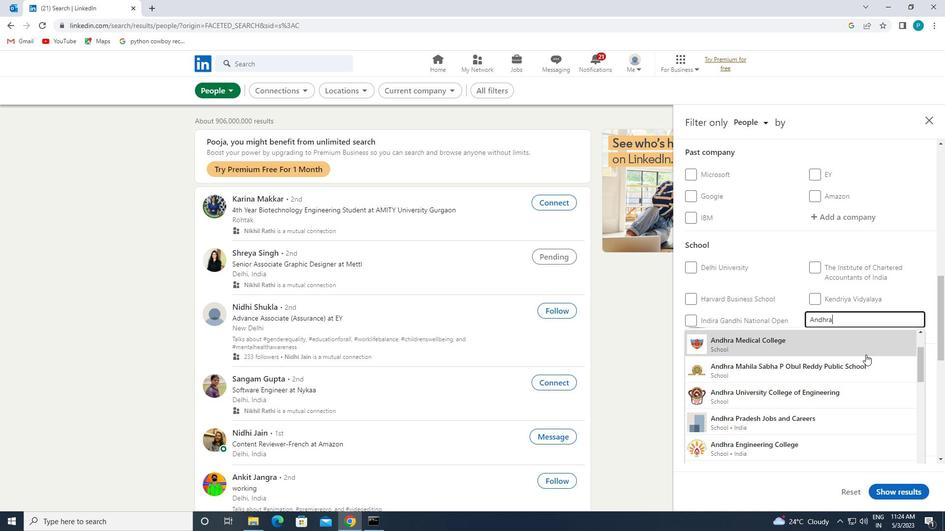 
Action: Mouse scrolled (865, 355) with delta (0, 0)
Screenshot: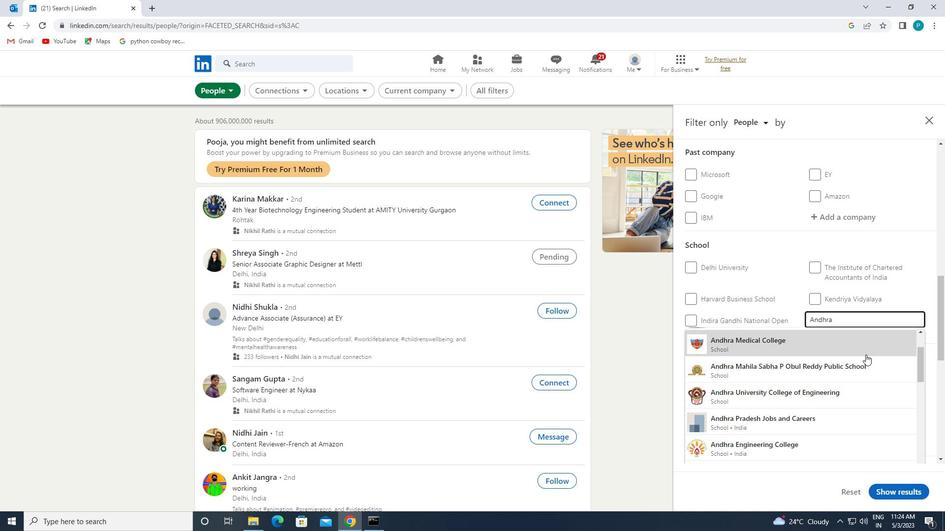
Action: Mouse moved to (874, 362)
Screenshot: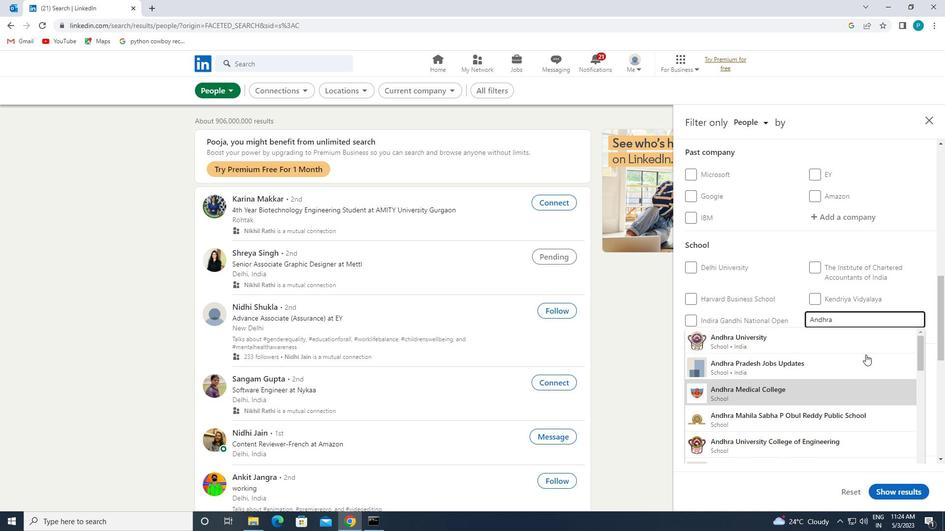 
Action: Key pressed <Key.space><Key.caps_lock>L<Key.caps_lock>O
Screenshot: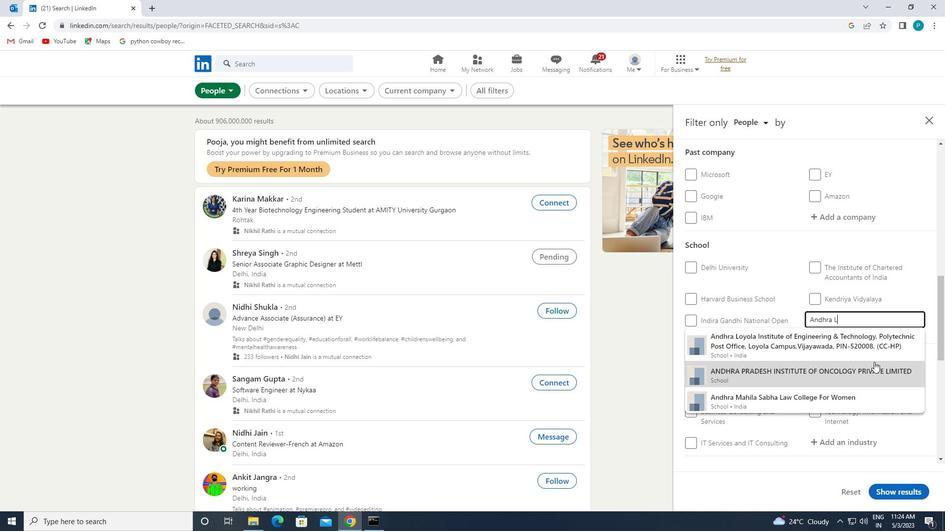 
Action: Mouse moved to (868, 347)
Screenshot: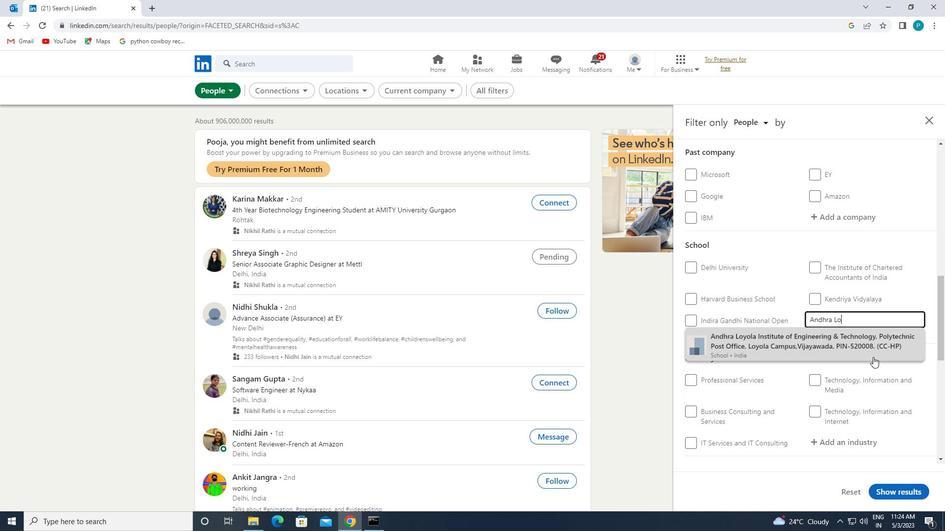 
Action: Mouse pressed left at (868, 347)
Screenshot: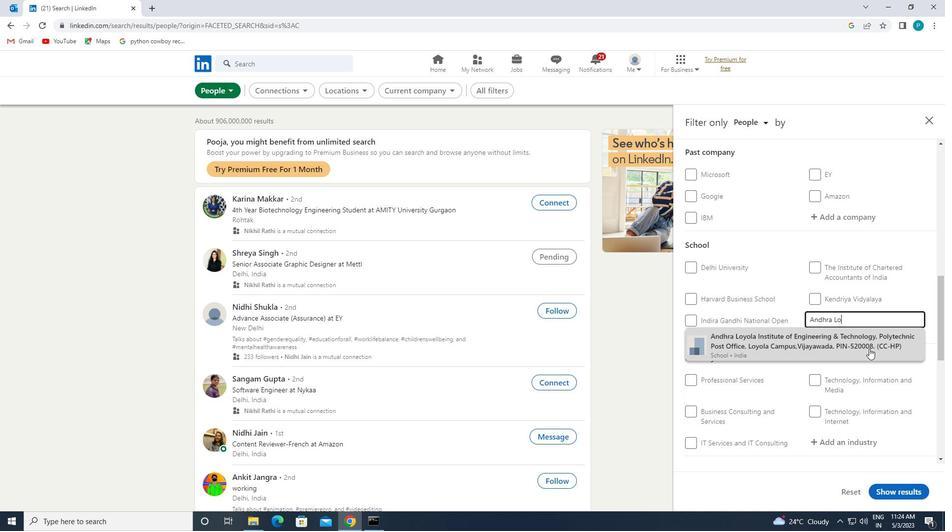 
Action: Mouse scrolled (868, 346) with delta (0, 0)
Screenshot: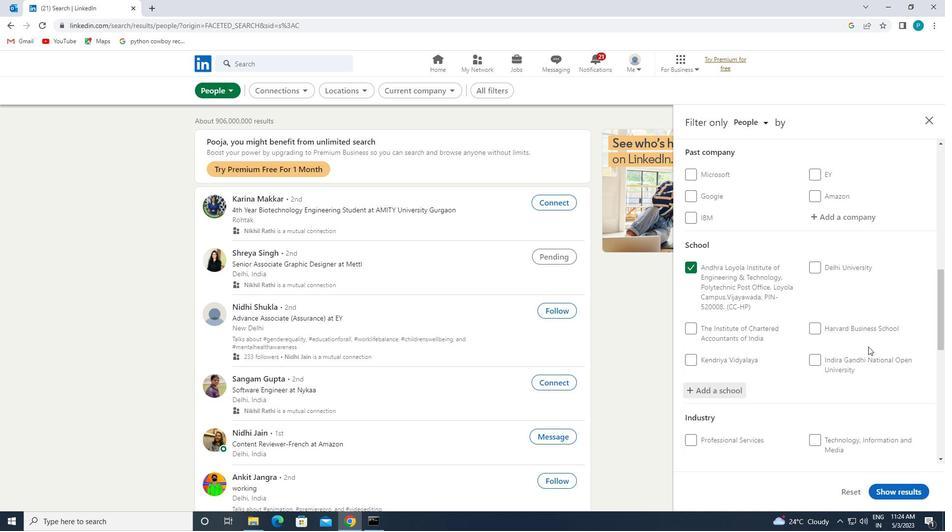 
Action: Mouse scrolled (868, 346) with delta (0, 0)
Screenshot: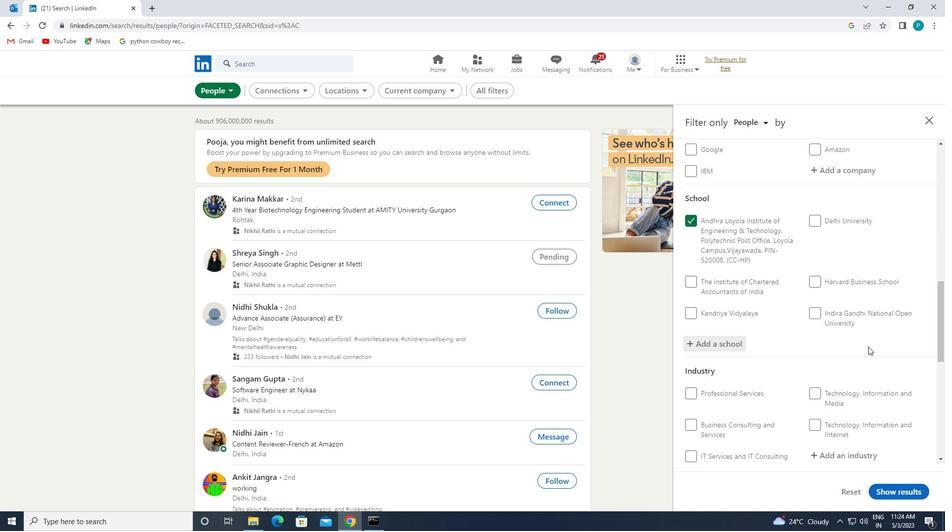 
Action: Mouse scrolled (868, 346) with delta (0, 0)
Screenshot: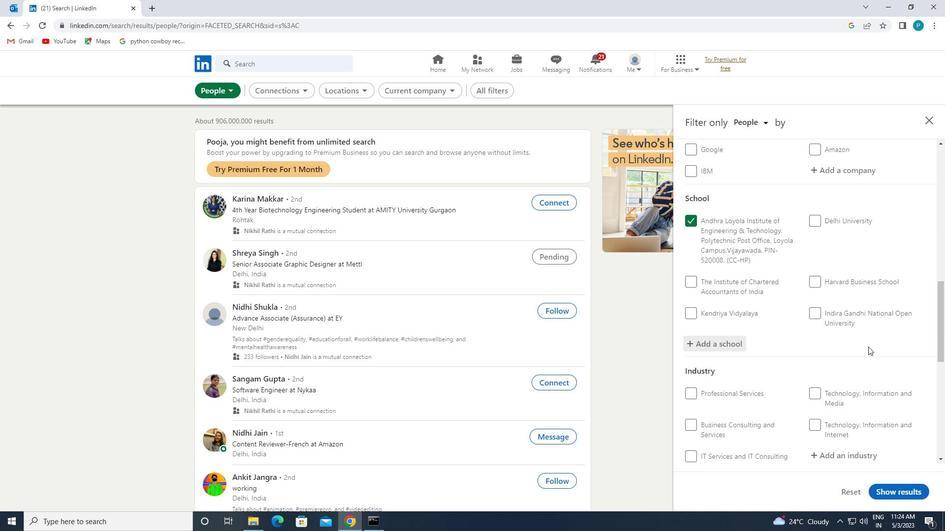 
Action: Mouse moved to (868, 359)
Screenshot: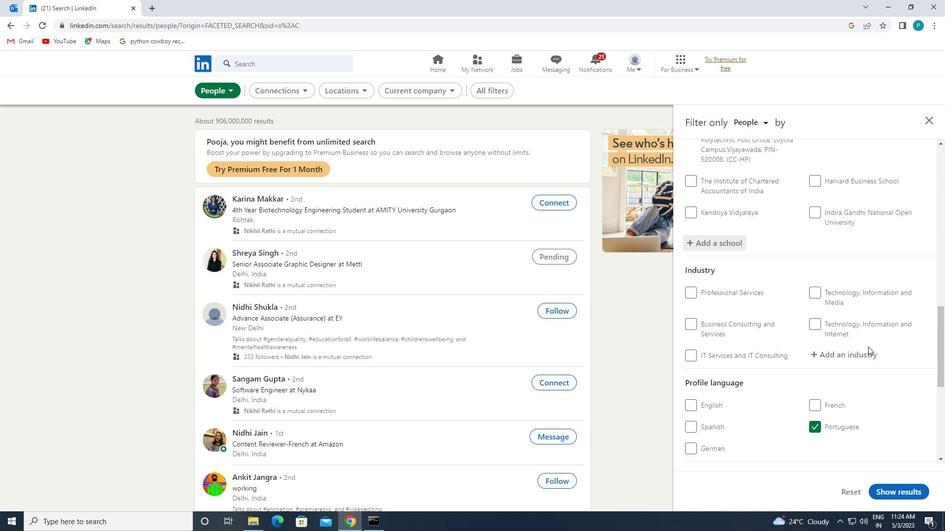 
Action: Mouse pressed left at (868, 359)
Screenshot: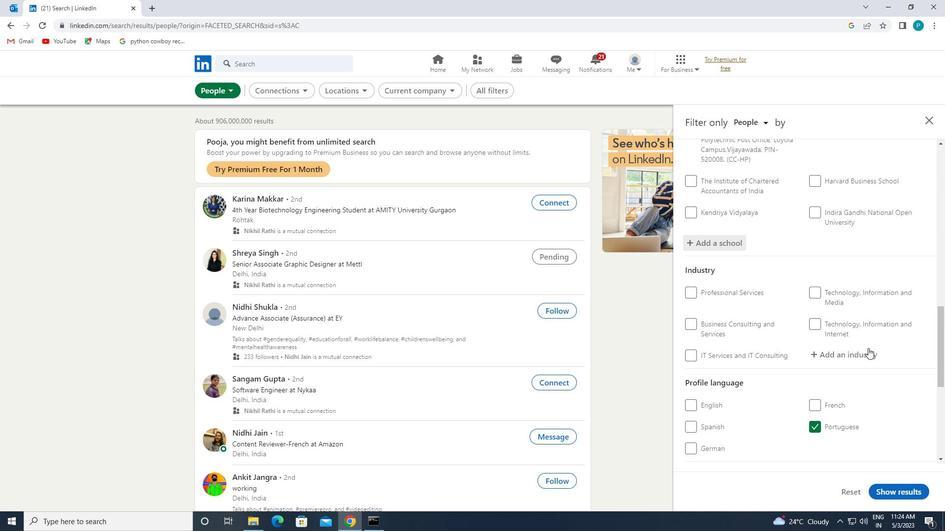 
Action: Mouse moved to (894, 380)
Screenshot: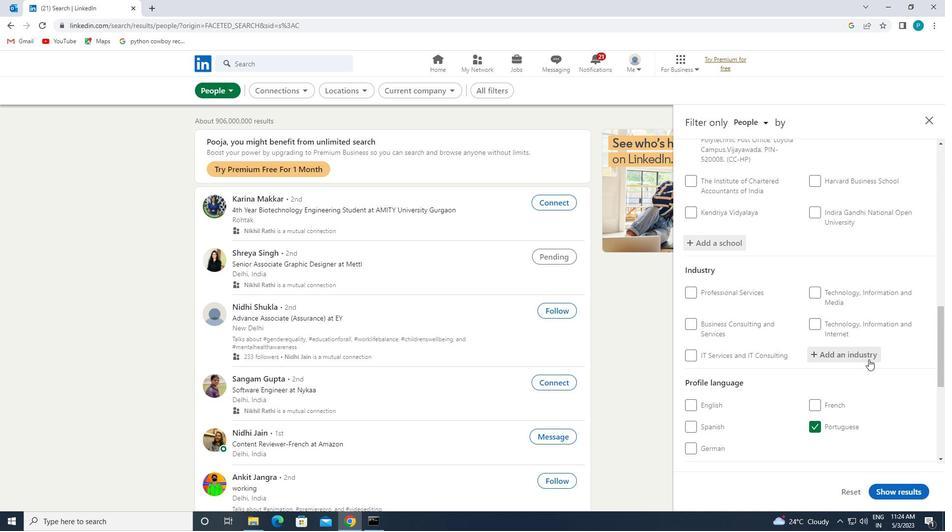 
Action: Key pressed <Key.caps_lock>P<Key.caps_lock>ROFESSIONAL
Screenshot: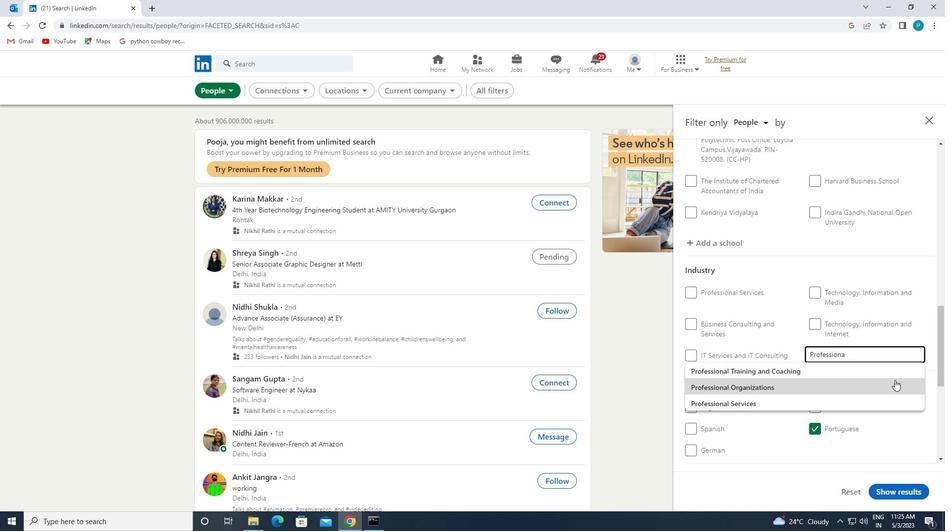
Action: Mouse pressed left at (894, 380)
Screenshot: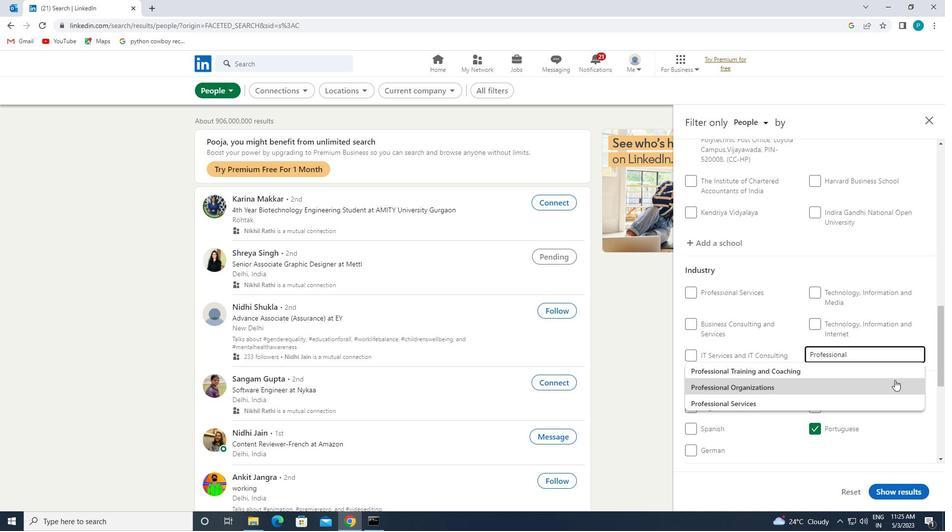 
Action: Mouse scrolled (894, 379) with delta (0, 0)
Screenshot: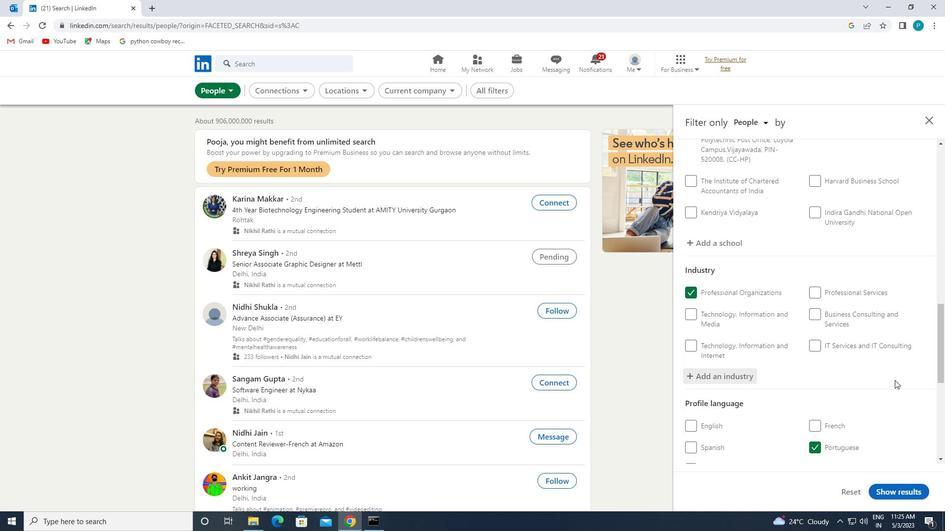 
Action: Mouse scrolled (894, 379) with delta (0, 0)
Screenshot: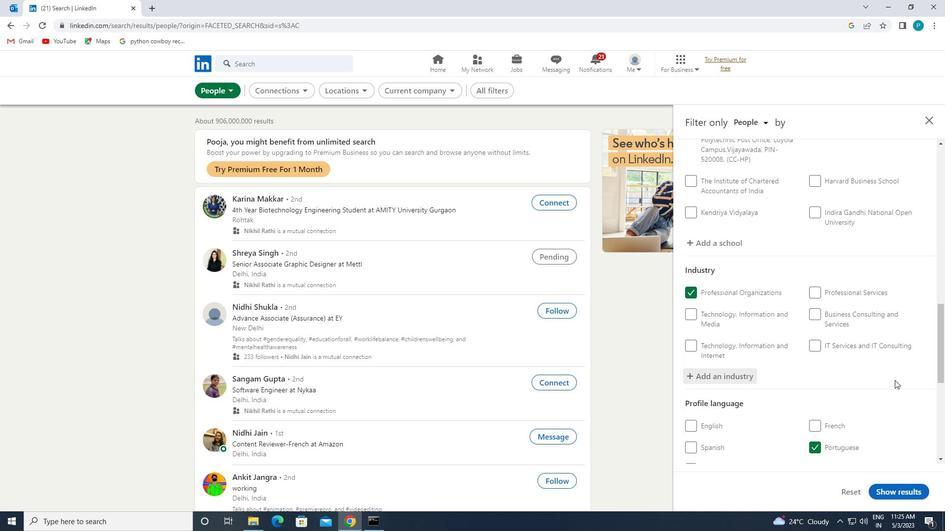 
Action: Mouse scrolled (894, 379) with delta (0, 0)
Screenshot: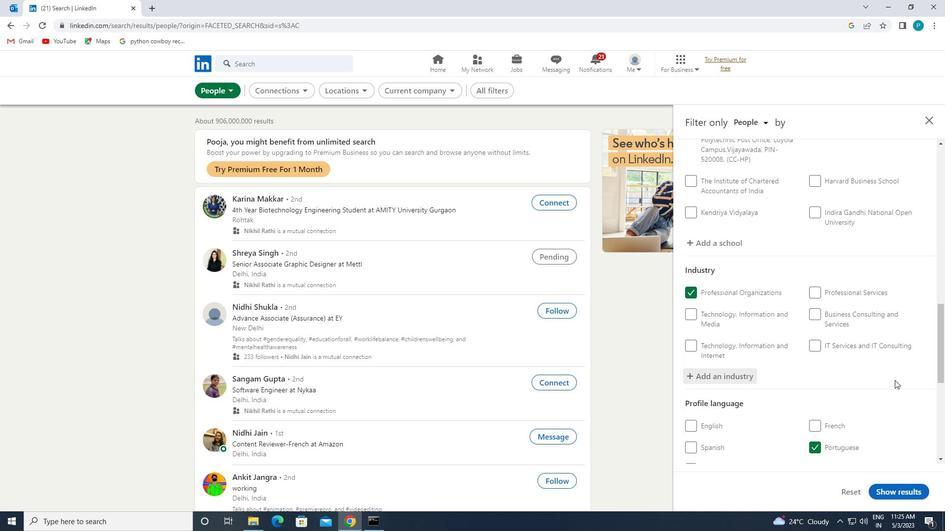 
Action: Mouse scrolled (894, 379) with delta (0, 0)
Screenshot: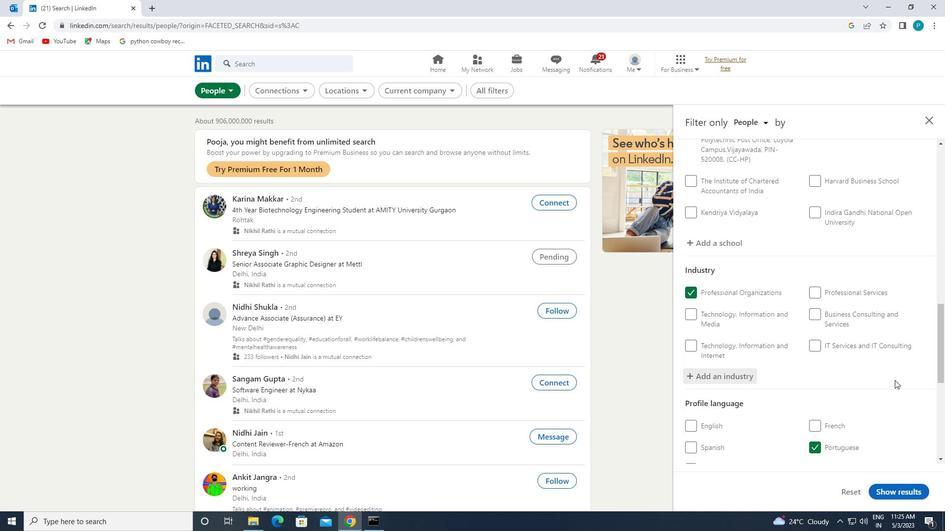 
Action: Mouse moved to (848, 419)
Screenshot: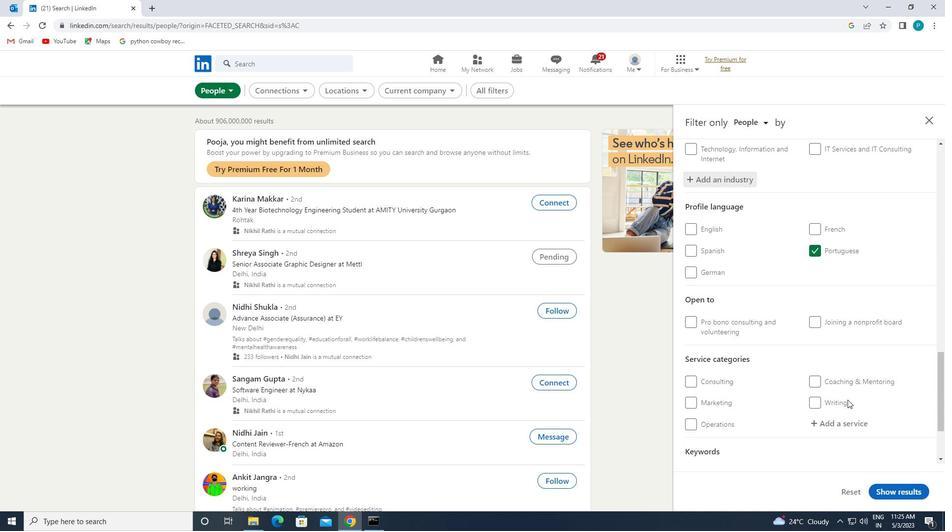 
Action: Mouse pressed left at (848, 419)
Screenshot: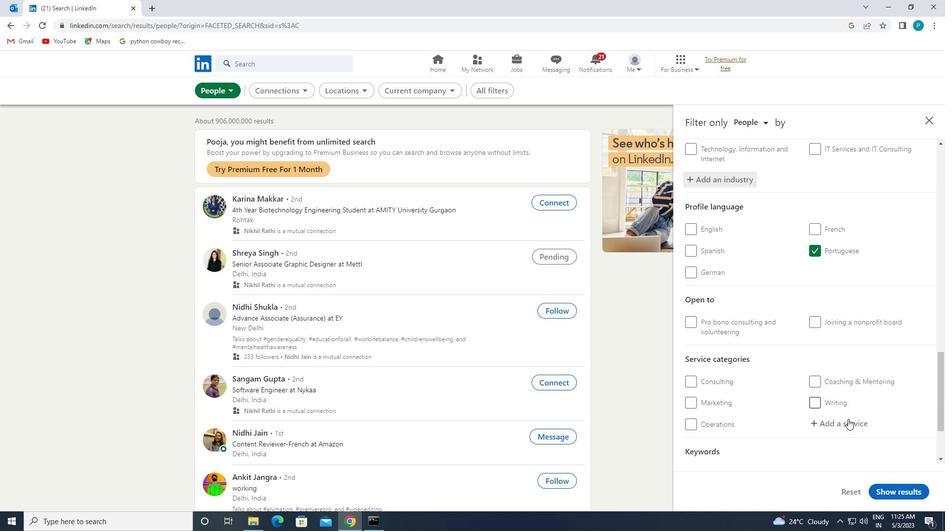
Action: Mouse moved to (851, 422)
Screenshot: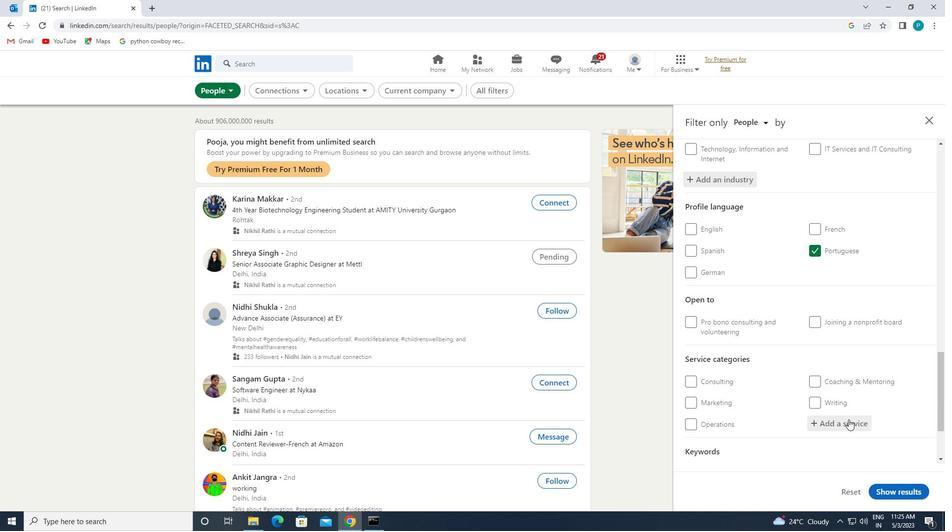 
Action: Key pressed <Key.caps_lock>M<Key.caps_lock>ORT<Key.backspace>
Screenshot: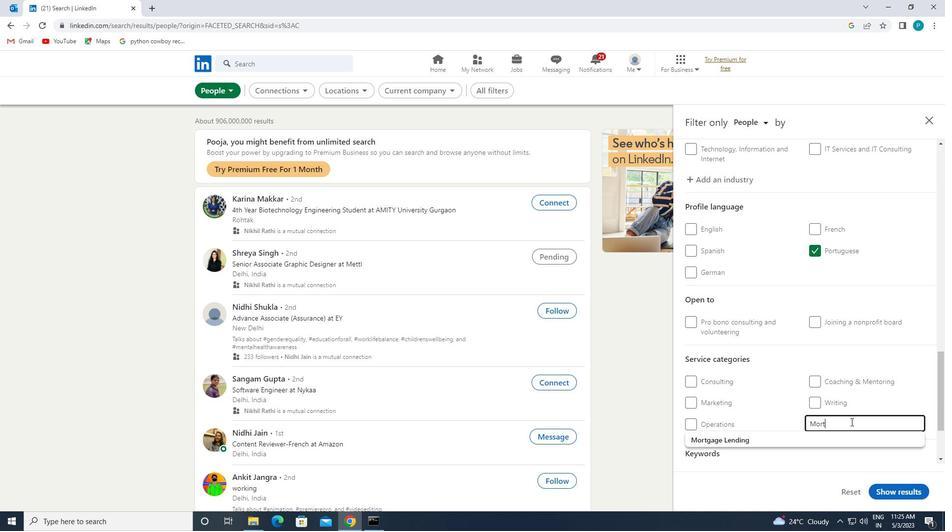 
Action: Mouse moved to (817, 440)
Screenshot: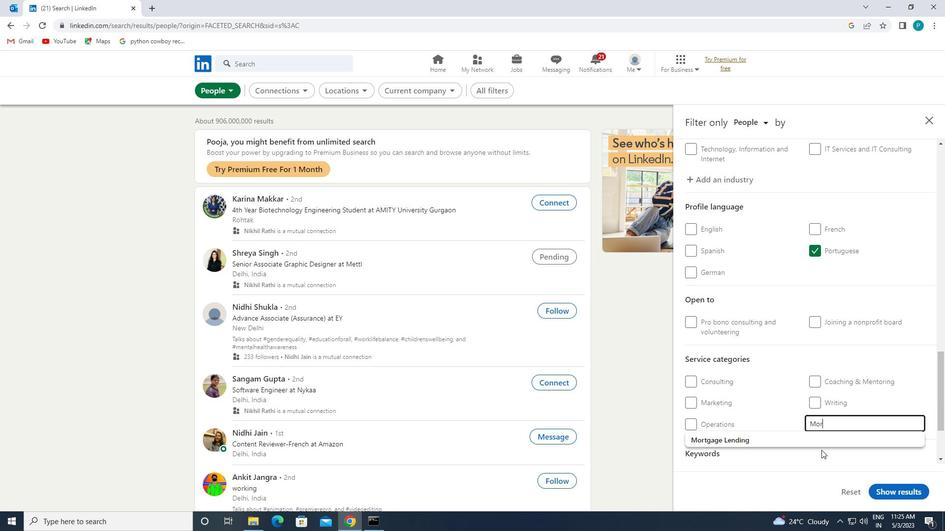 
Action: Mouse pressed left at (817, 440)
Screenshot: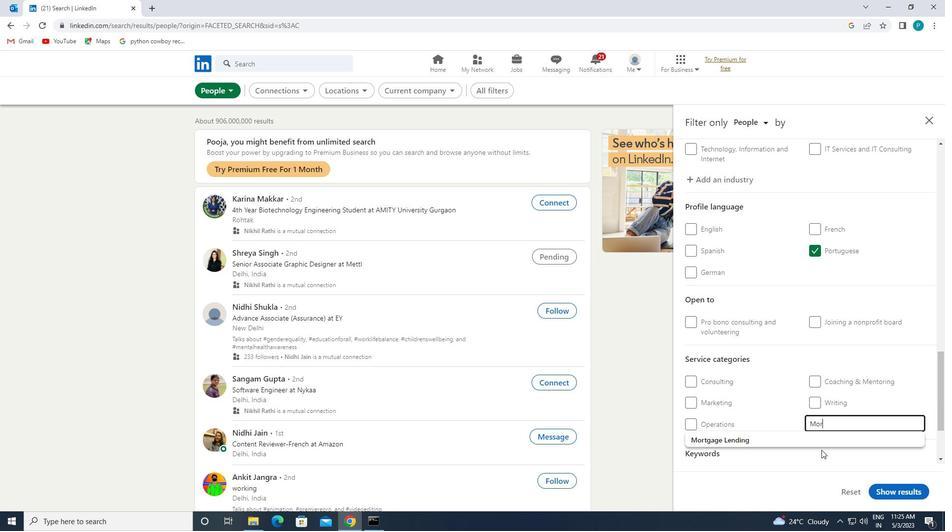 
Action: Mouse moved to (817, 438)
Screenshot: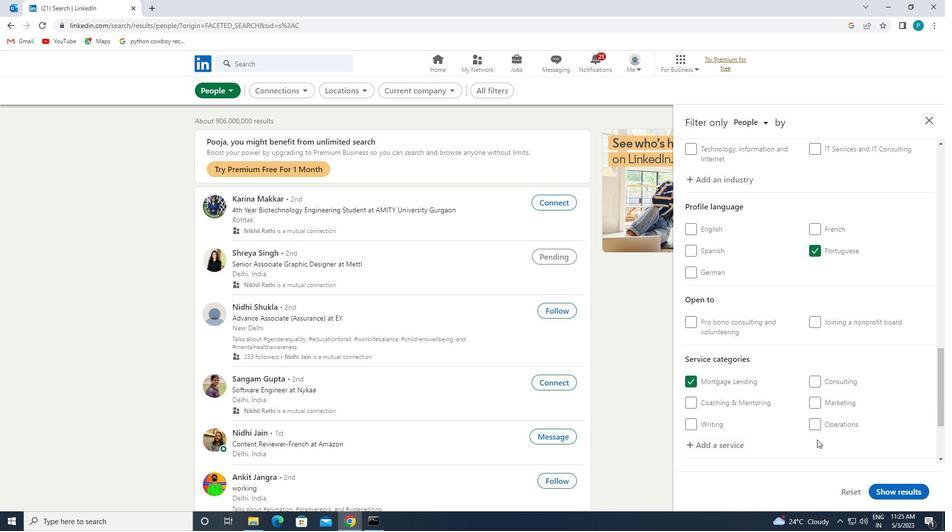 
Action: Mouse scrolled (817, 438) with delta (0, 0)
Screenshot: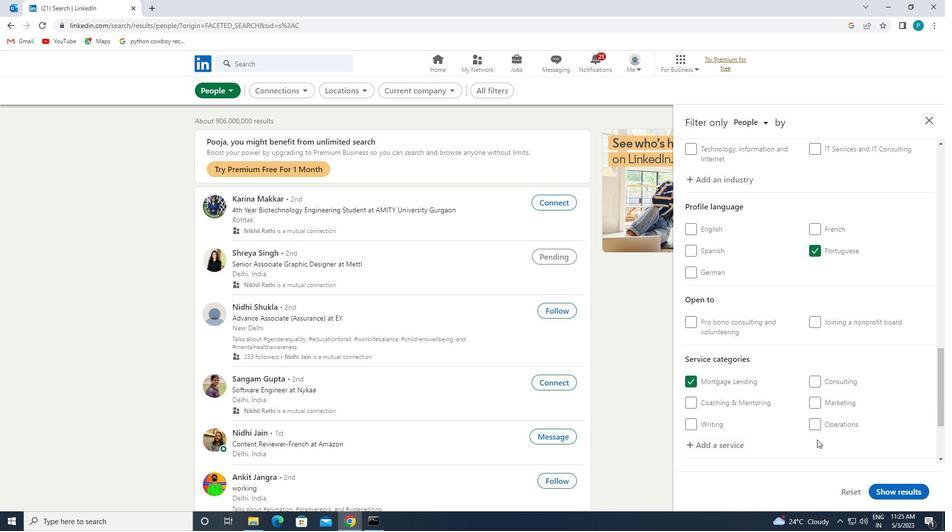 
Action: Mouse moved to (816, 437)
Screenshot: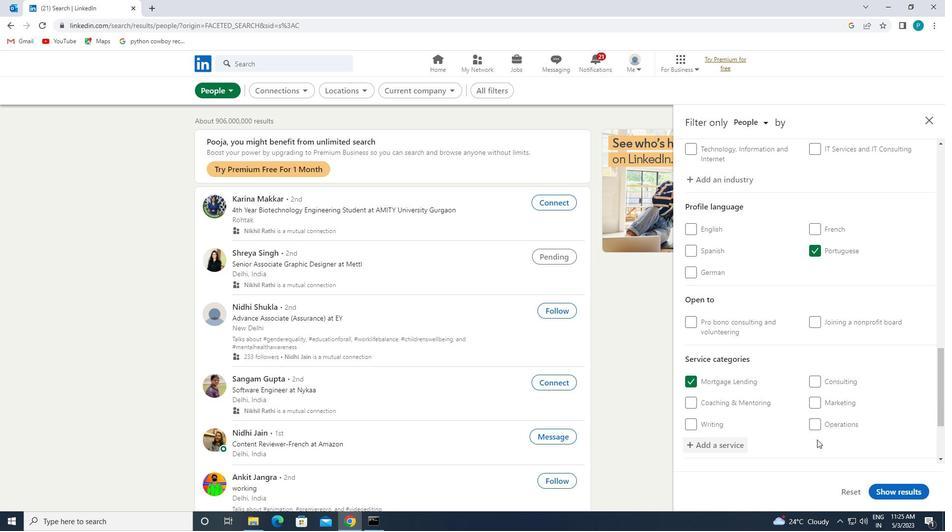 
Action: Mouse scrolled (816, 437) with delta (0, 0)
Screenshot: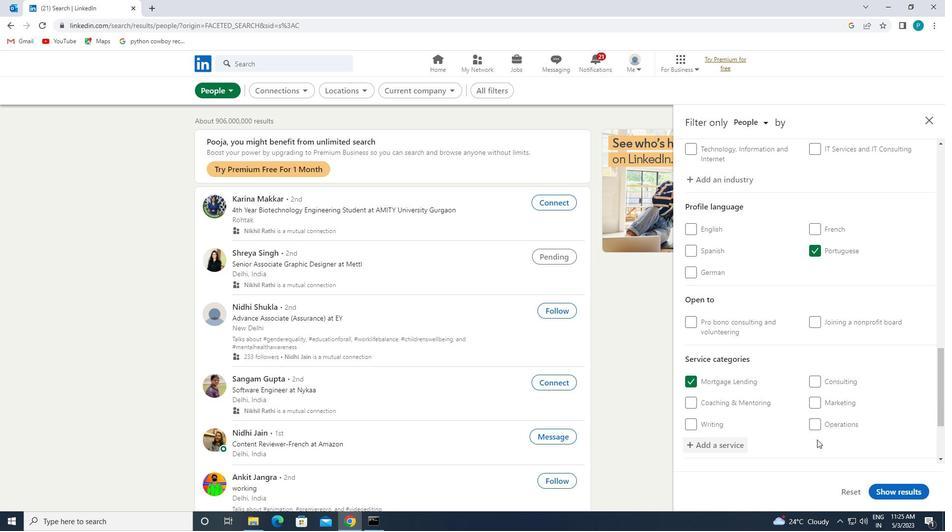 
Action: Mouse moved to (812, 434)
Screenshot: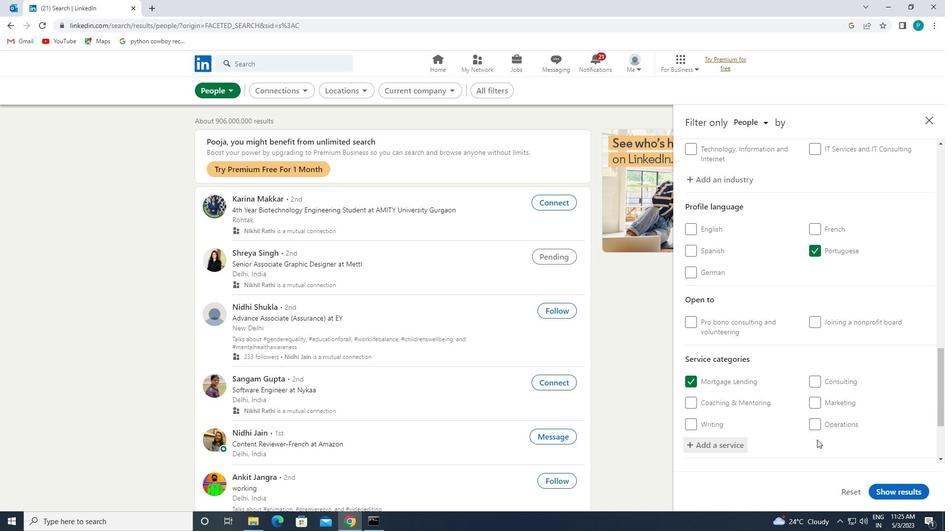 
Action: Mouse scrolled (812, 433) with delta (0, 0)
Screenshot: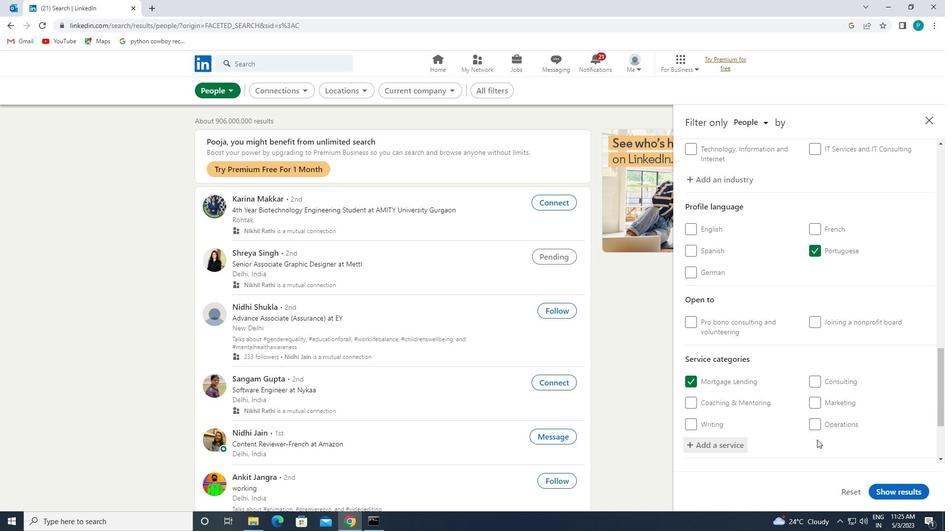 
Action: Mouse moved to (726, 421)
Screenshot: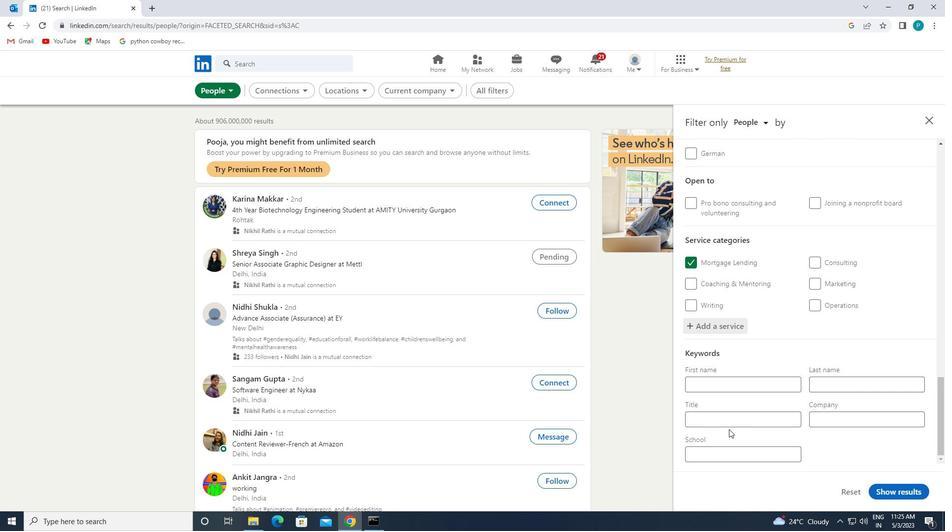 
Action: Mouse pressed left at (726, 421)
Screenshot: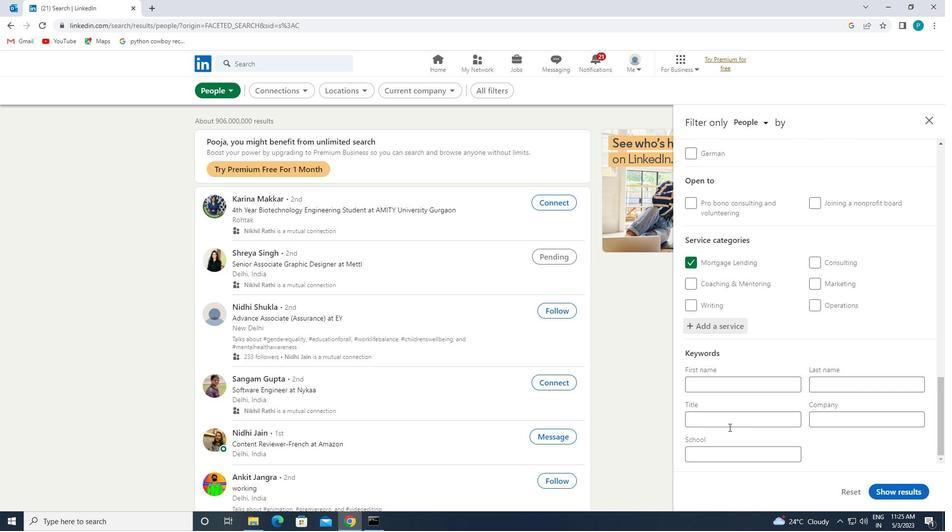 
Action: Key pressed <Key.caps_lock>G<Key.caps_lock>EOLOGICAL<Key.space><Key.caps_lock>E<Key.caps_lock>NGINEER
Screenshot: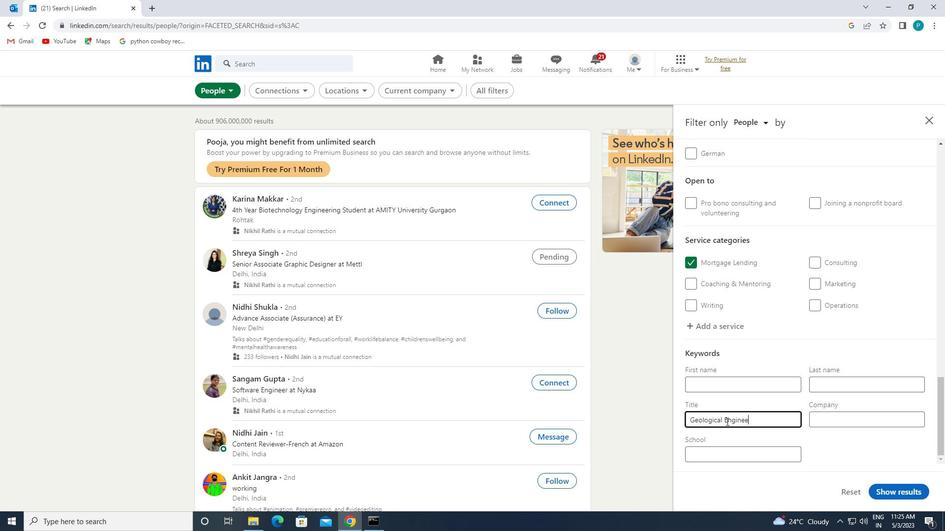 
Action: Mouse moved to (882, 487)
Screenshot: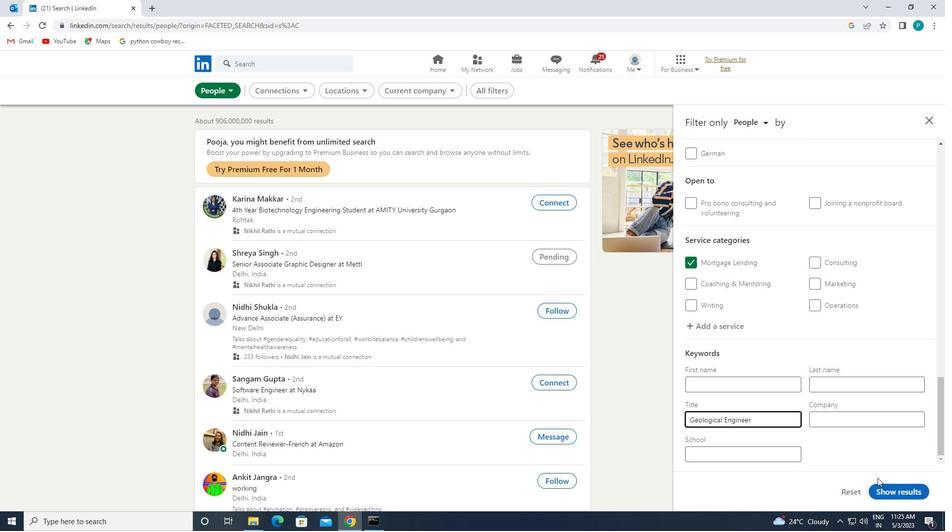 
Action: Mouse pressed left at (882, 487)
Screenshot: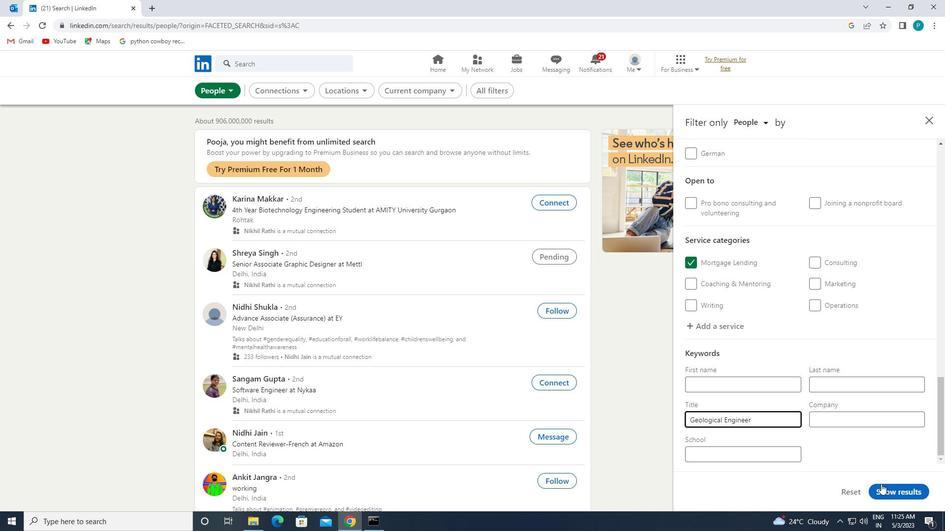 
